 Task: Look for space in Beacon, United States from 8th August, 2023 to 15th August, 2023 for 9 adults in price range Rs.10000 to Rs.14000. Place can be shared room with 5 bedrooms having 9 beds and 5 bathrooms. Property type can be house, flat, guest house. Amenities needed are: wifi, TV, free parkinig on premises, gym, breakfast. Booking option can be shelf check-in. Required host language is English.
Action: Mouse moved to (420, 97)
Screenshot: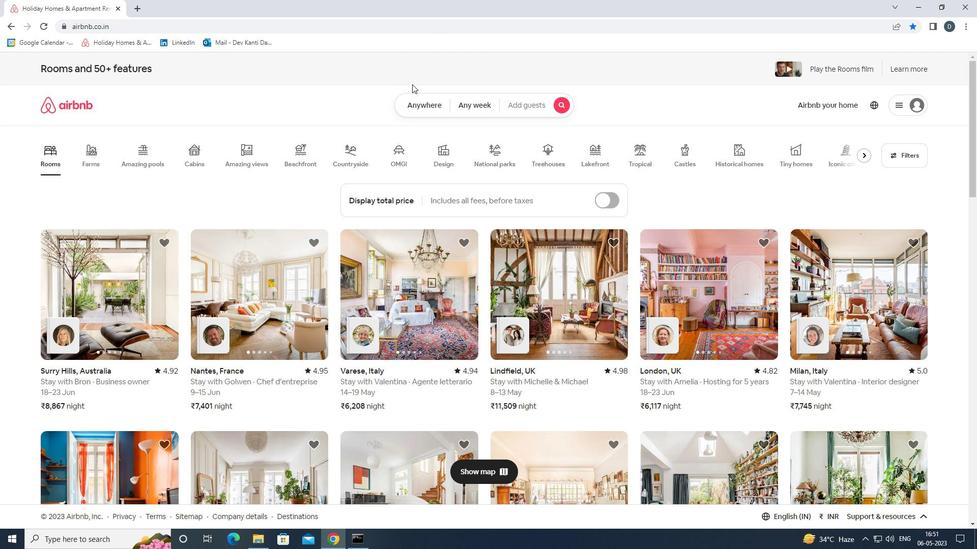 
Action: Mouse pressed left at (420, 97)
Screenshot: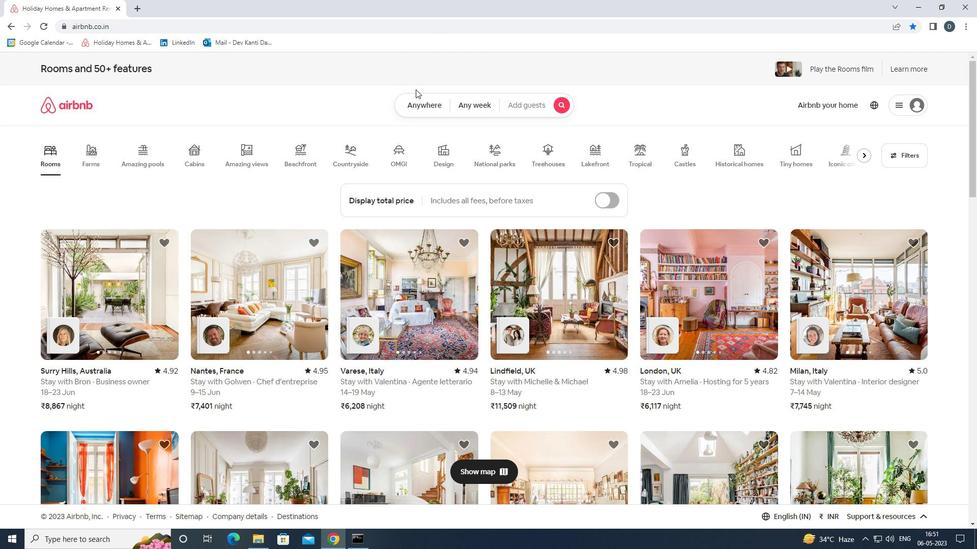 
Action: Mouse moved to (348, 148)
Screenshot: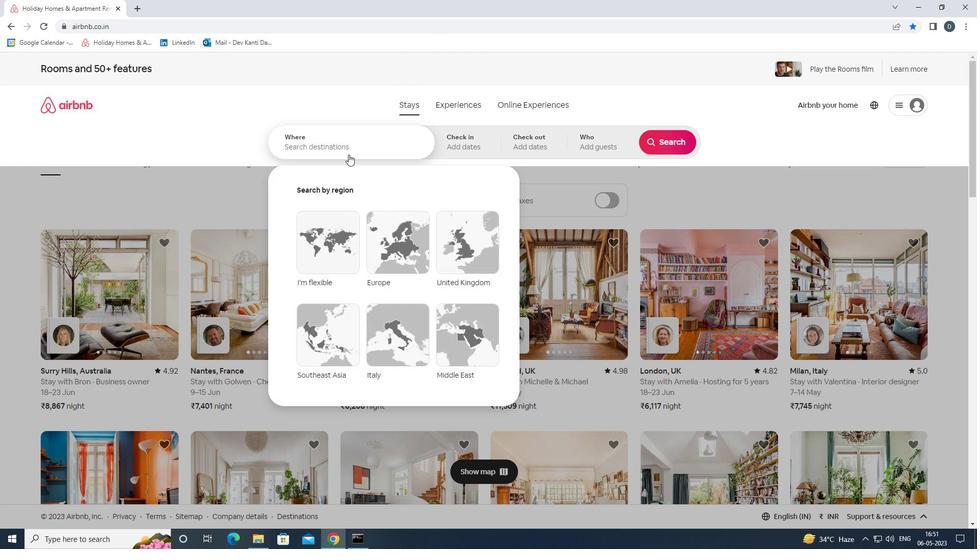 
Action: Mouse pressed left at (348, 148)
Screenshot: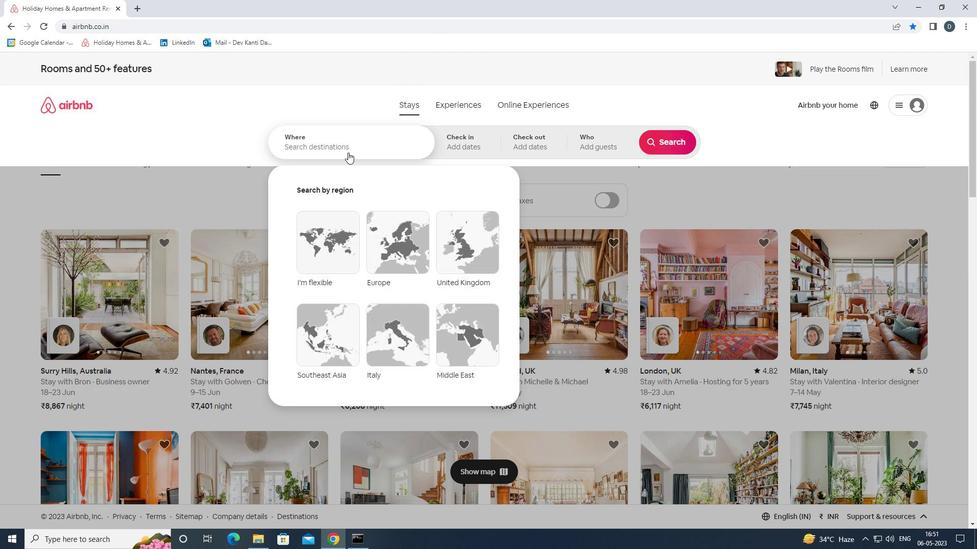 
Action: Mouse moved to (349, 147)
Screenshot: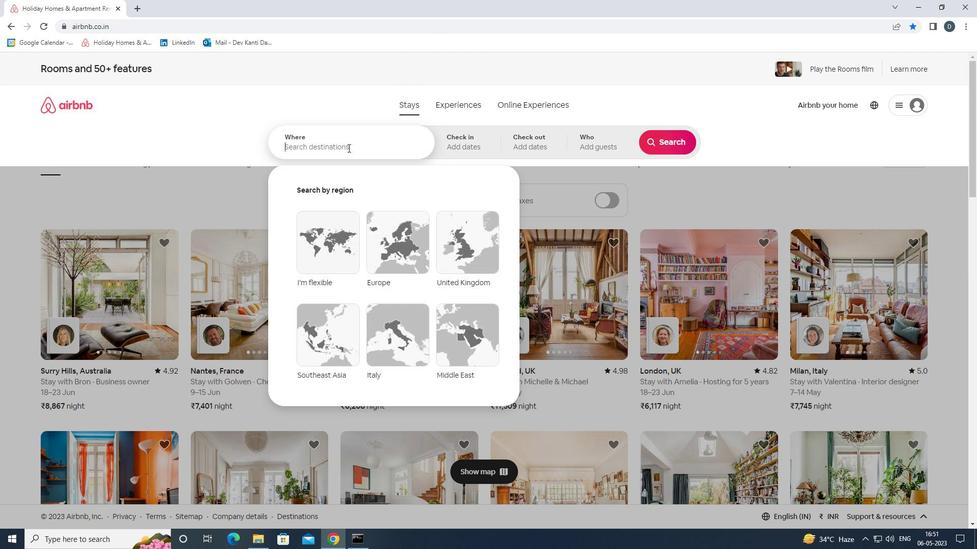 
Action: Key pressed <Key.shift><Key.shift>BEACON,<Key.shift>UNITED<Key.space><Key.shift>STATES<Key.enter>
Screenshot: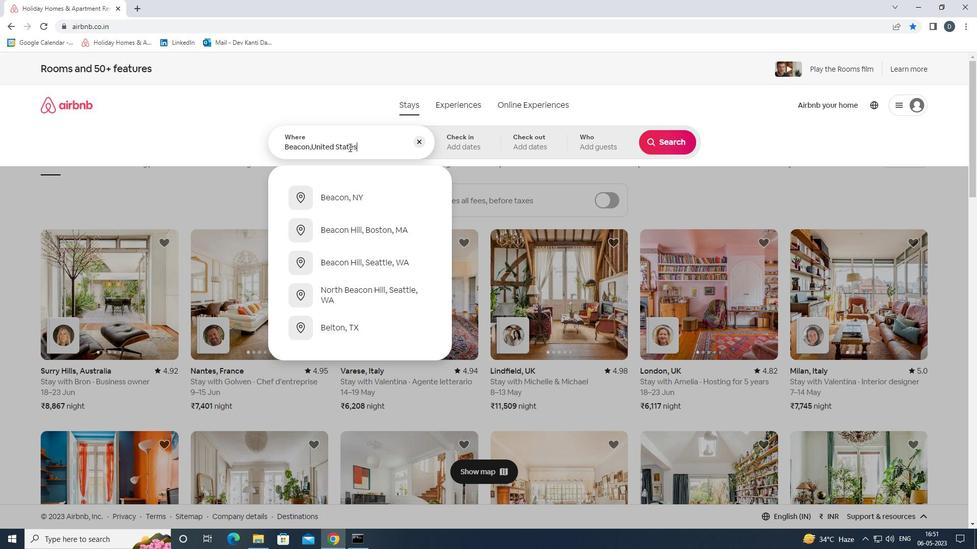 
Action: Mouse moved to (660, 224)
Screenshot: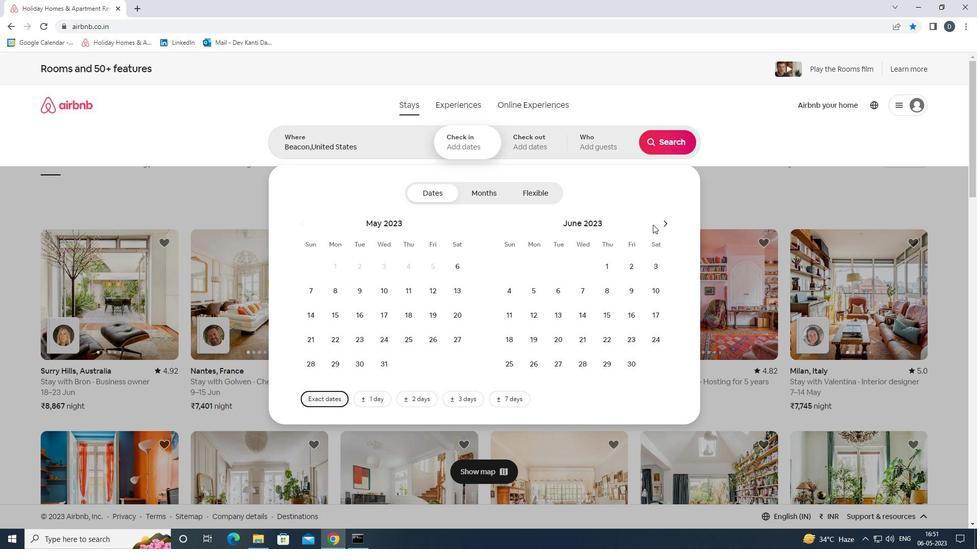 
Action: Mouse pressed left at (660, 224)
Screenshot: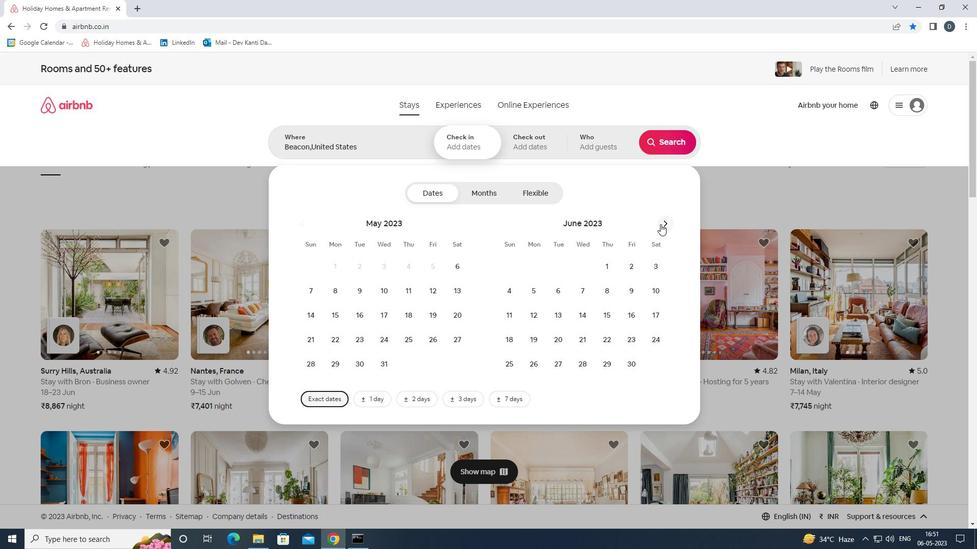 
Action: Mouse pressed left at (660, 224)
Screenshot: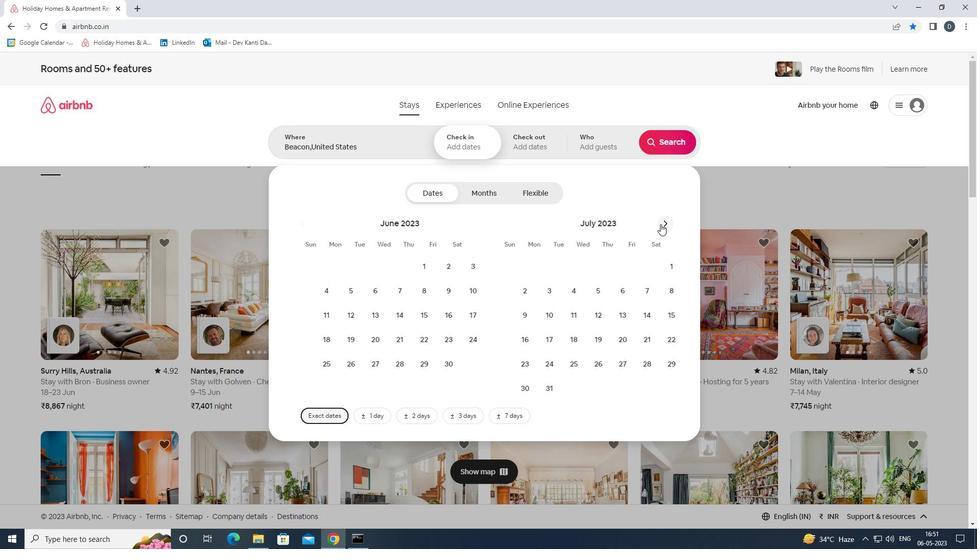 
Action: Mouse pressed left at (660, 224)
Screenshot: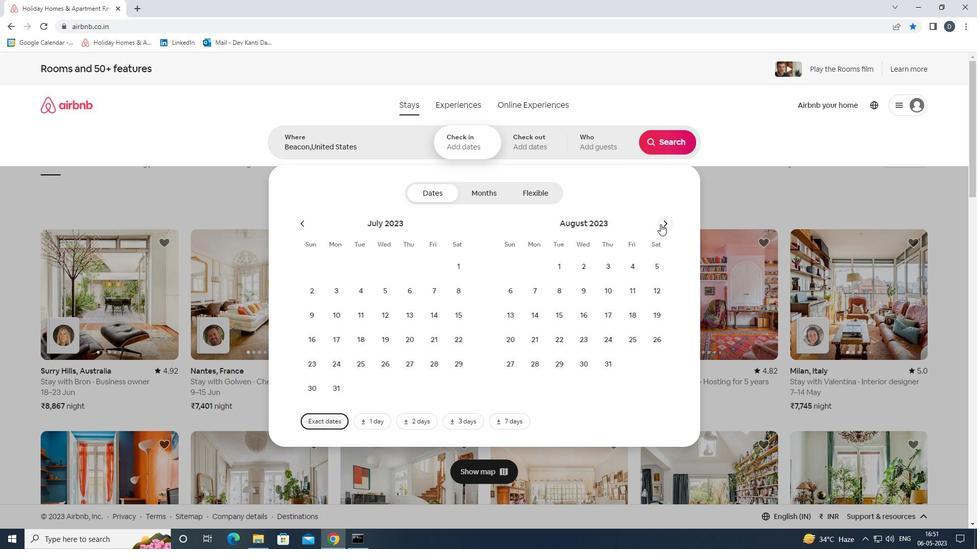 
Action: Mouse moved to (361, 295)
Screenshot: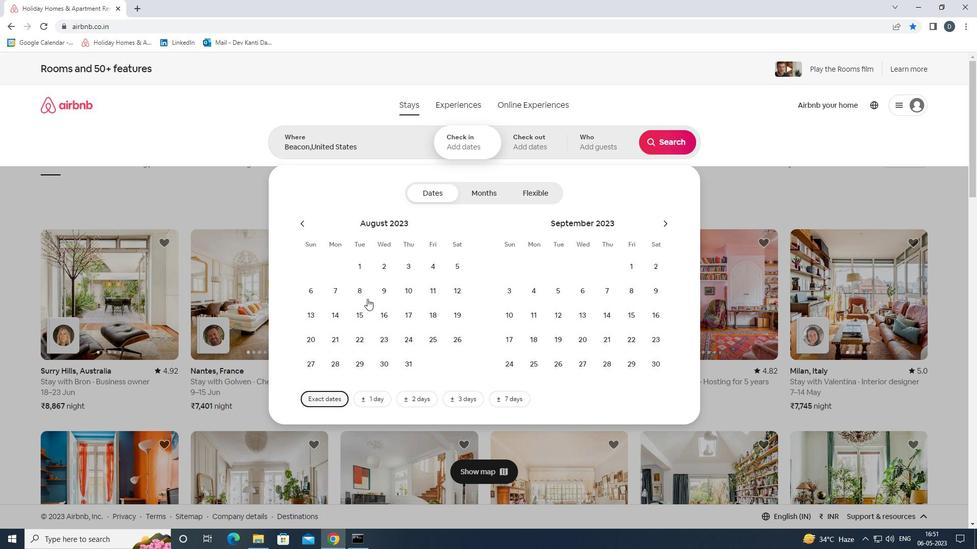 
Action: Mouse pressed left at (361, 295)
Screenshot: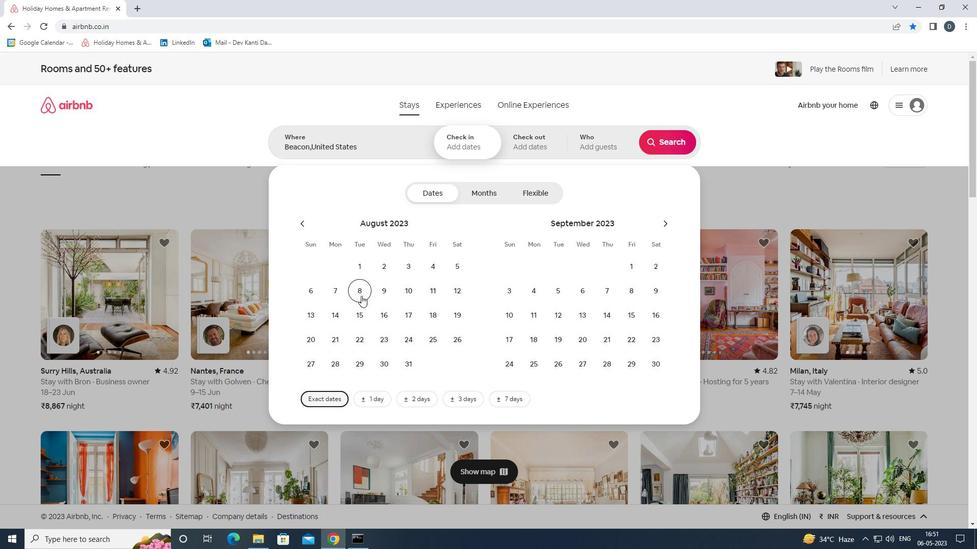 
Action: Mouse moved to (362, 319)
Screenshot: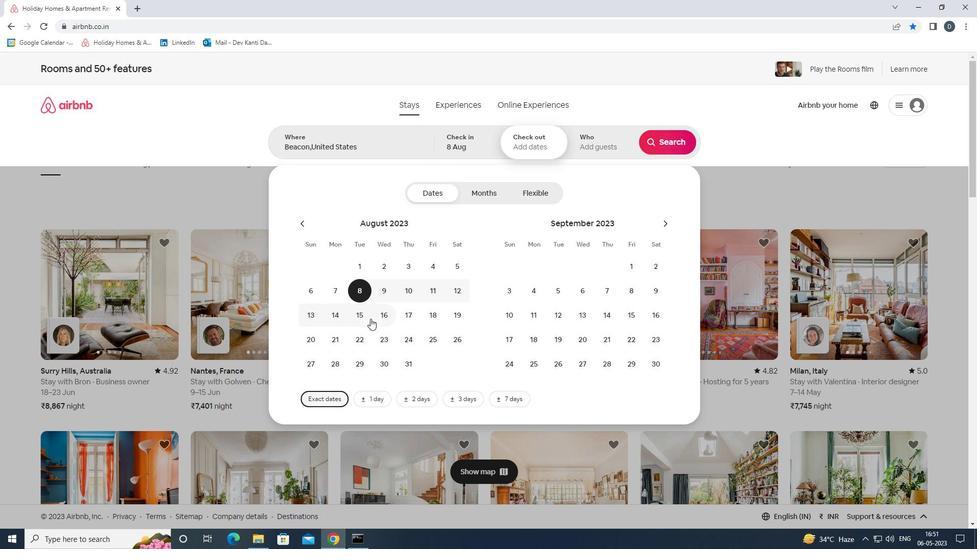 
Action: Mouse pressed left at (362, 319)
Screenshot: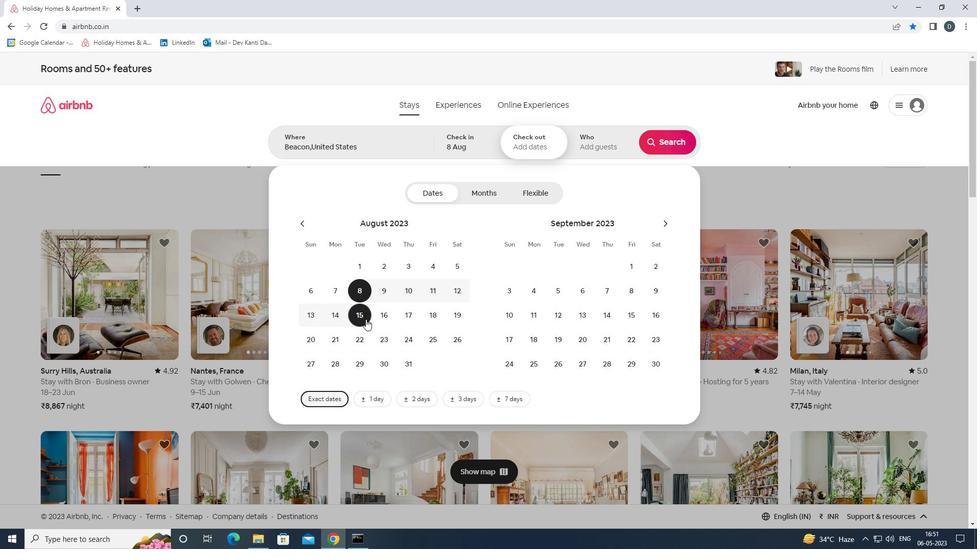 
Action: Mouse moved to (607, 150)
Screenshot: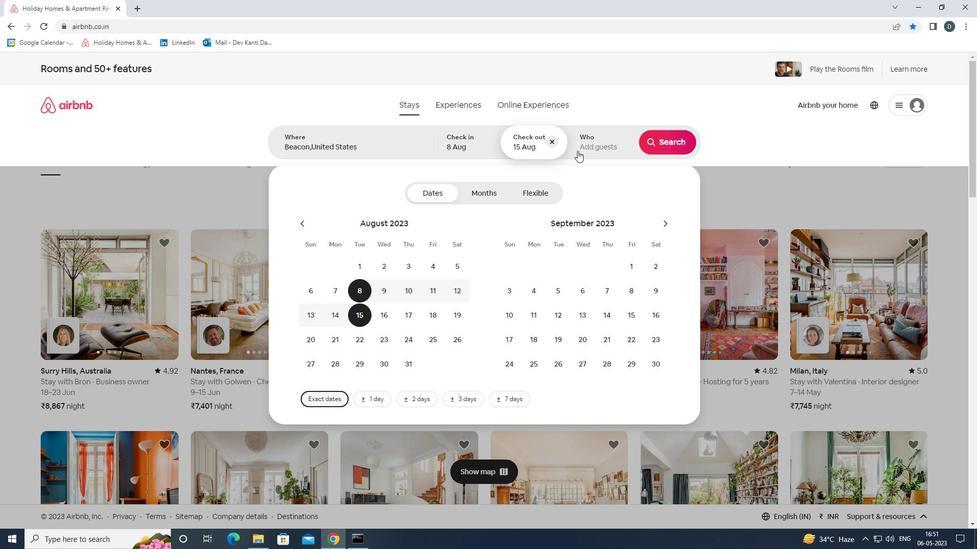
Action: Mouse pressed left at (607, 150)
Screenshot: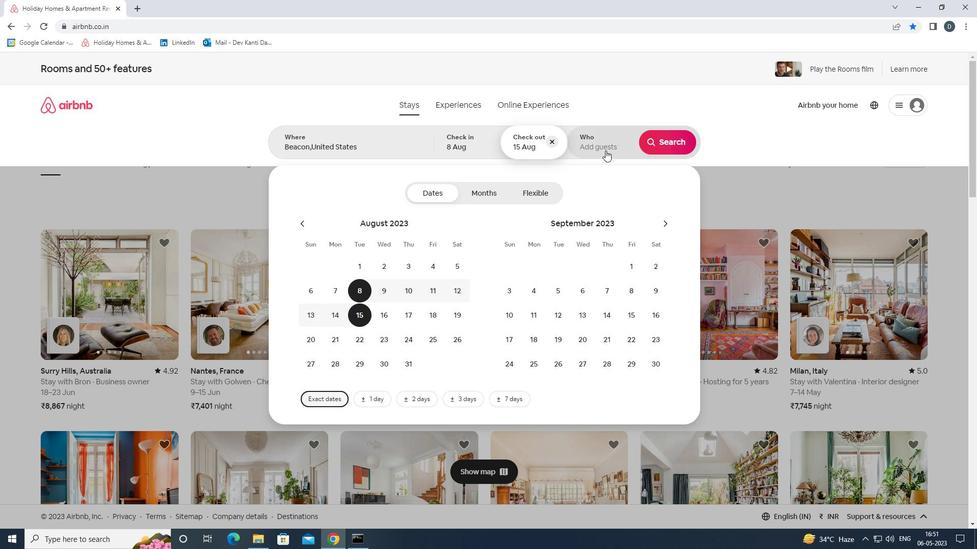 
Action: Mouse moved to (671, 194)
Screenshot: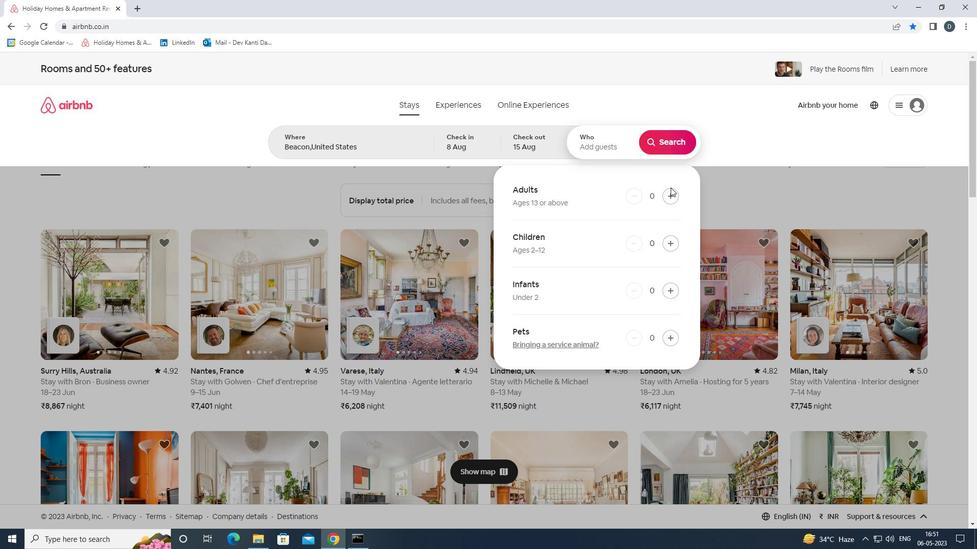 
Action: Mouse pressed left at (671, 194)
Screenshot: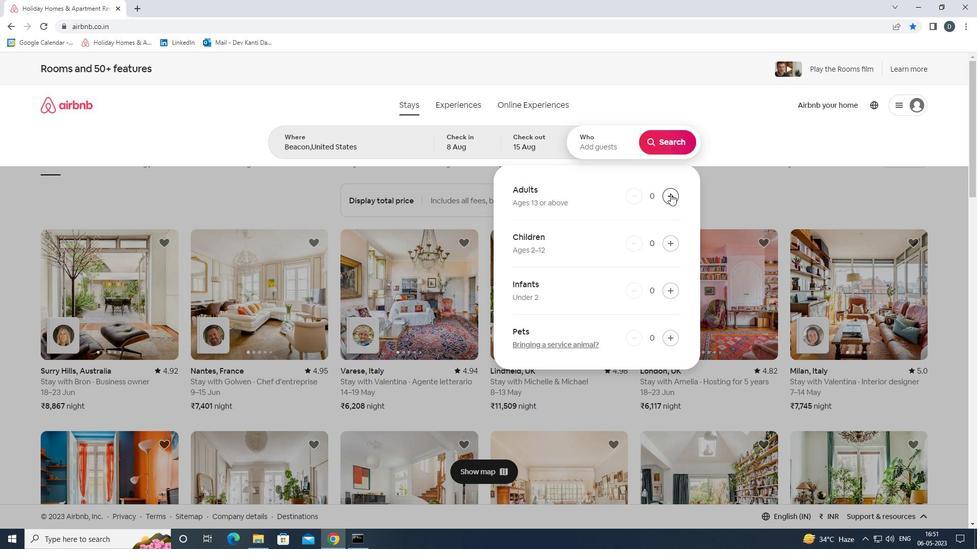 
Action: Mouse pressed left at (671, 194)
Screenshot: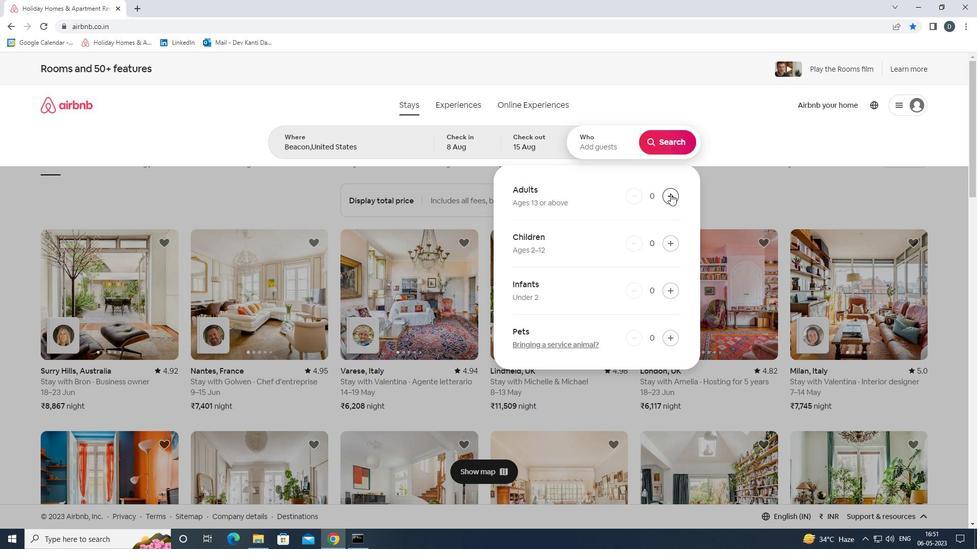 
Action: Mouse pressed left at (671, 194)
Screenshot: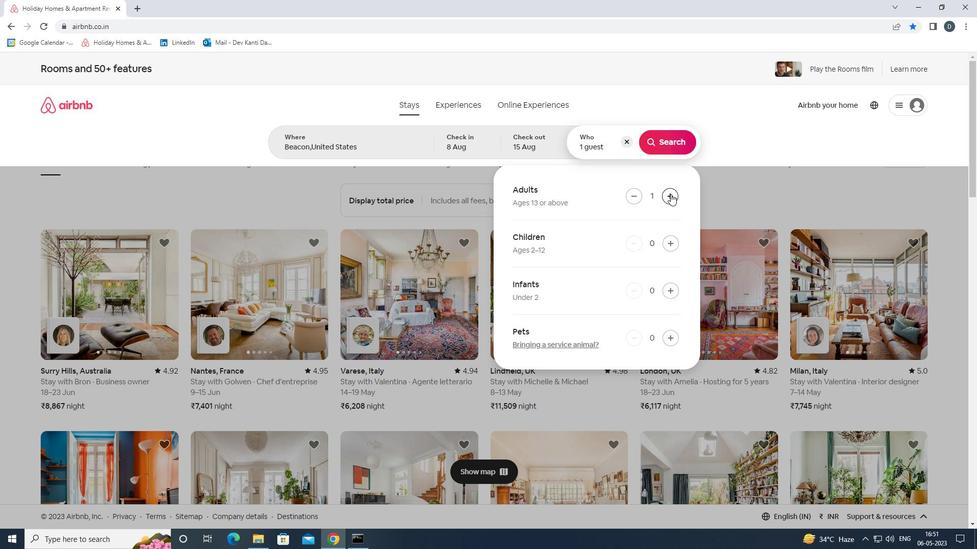 
Action: Mouse pressed left at (671, 194)
Screenshot: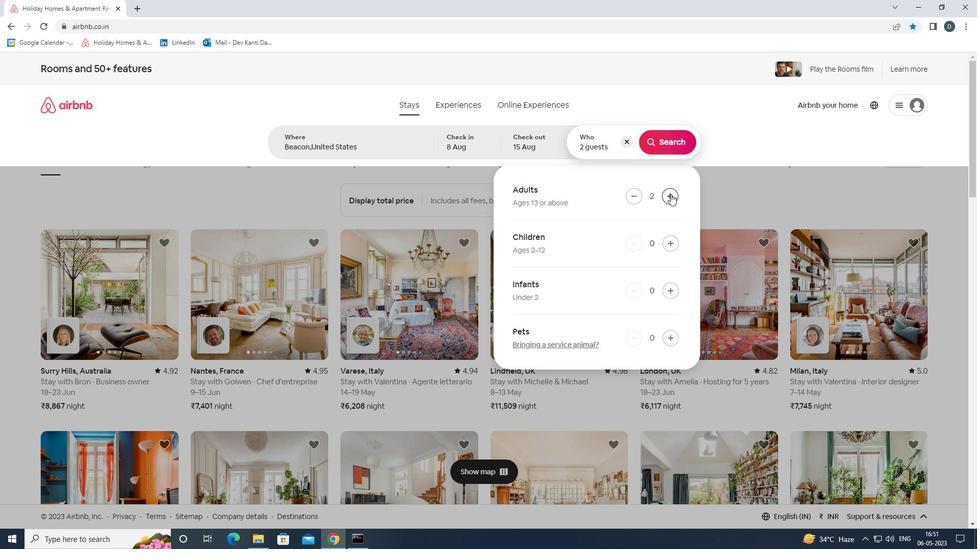 
Action: Mouse pressed left at (671, 194)
Screenshot: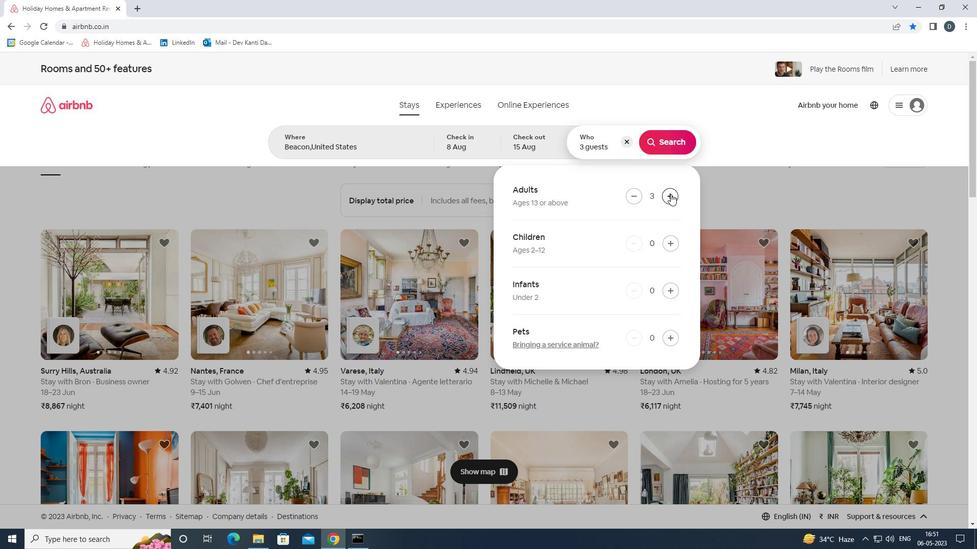 
Action: Mouse pressed left at (671, 194)
Screenshot: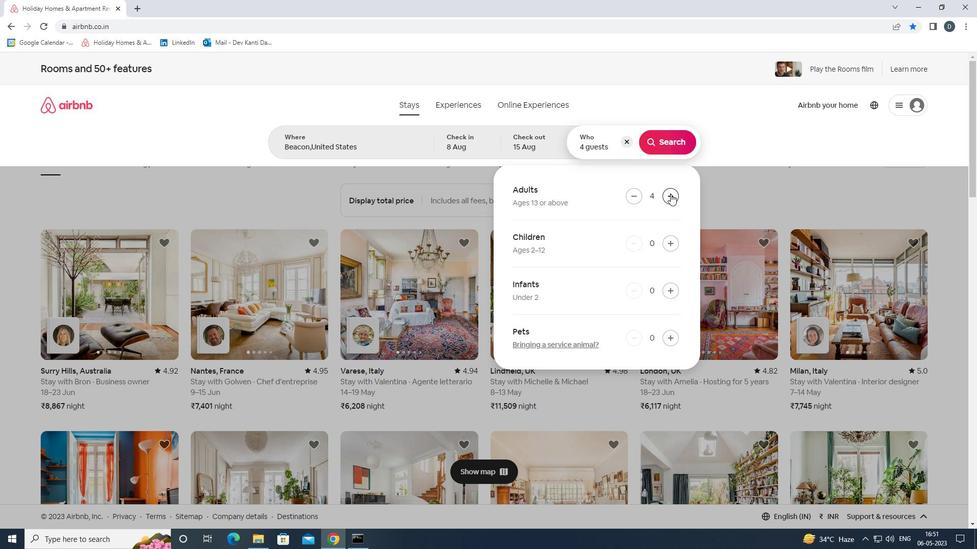 
Action: Mouse pressed left at (671, 194)
Screenshot: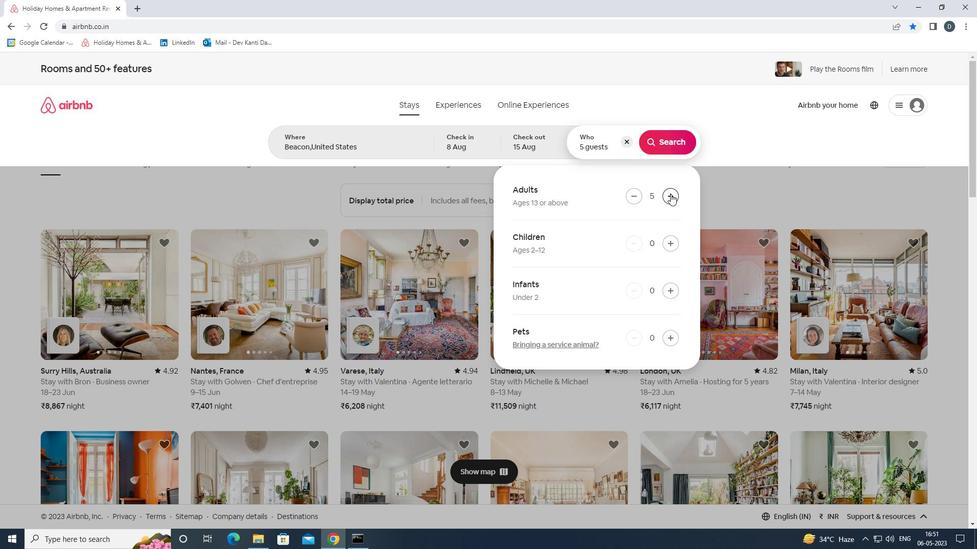 
Action: Mouse pressed left at (671, 194)
Screenshot: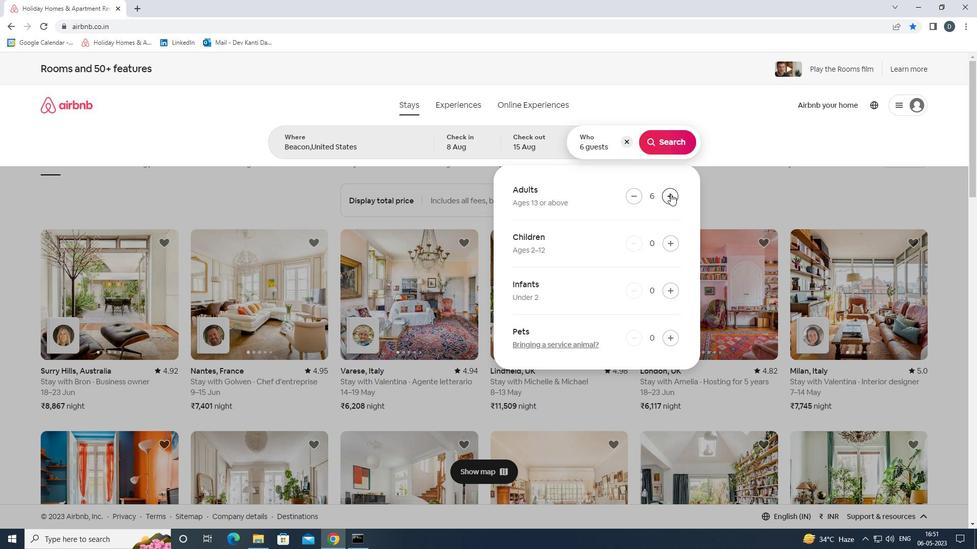 
Action: Mouse pressed left at (671, 194)
Screenshot: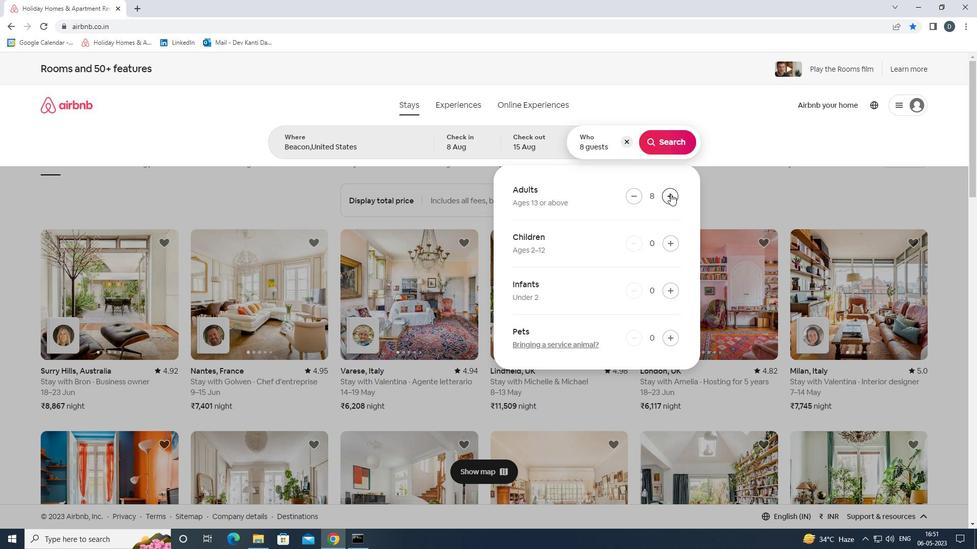 
Action: Mouse moved to (667, 139)
Screenshot: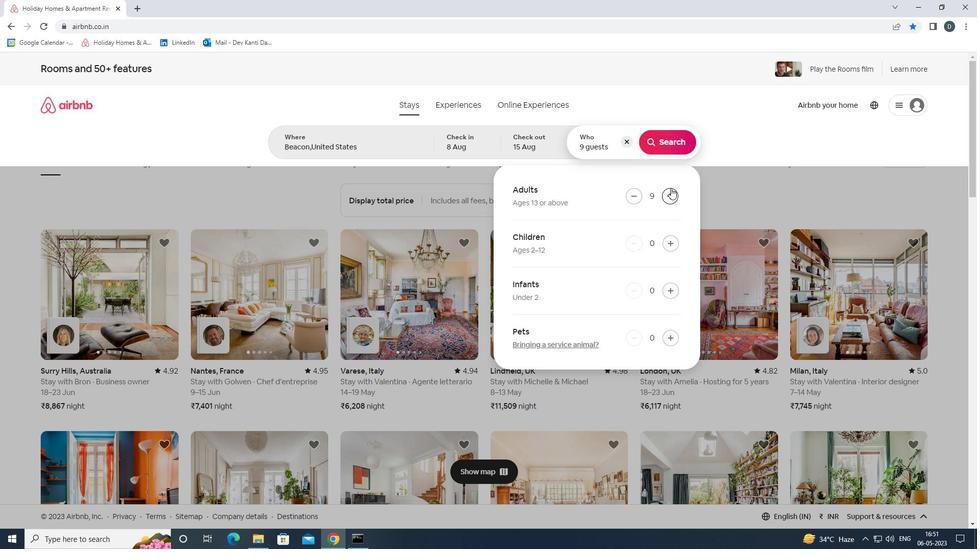 
Action: Mouse pressed left at (667, 139)
Screenshot: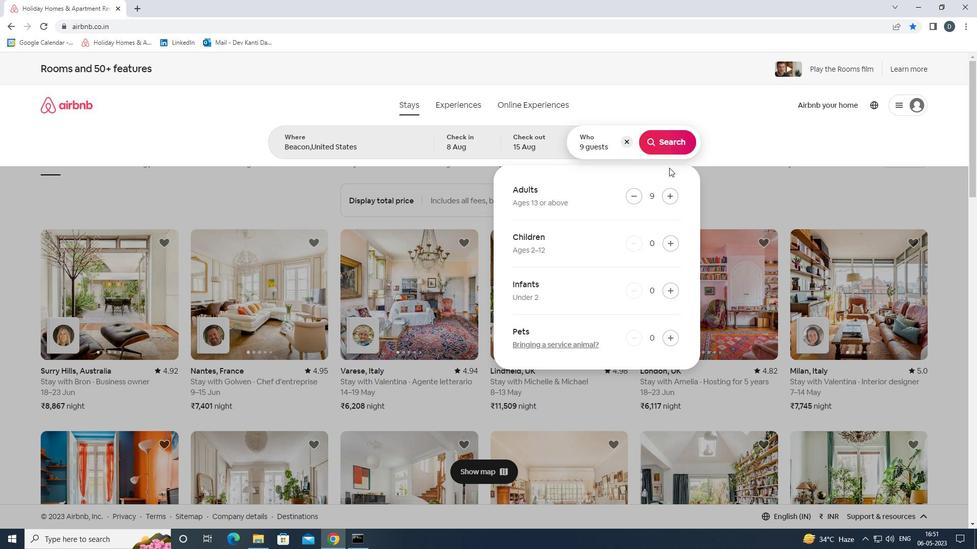 
Action: Mouse moved to (928, 107)
Screenshot: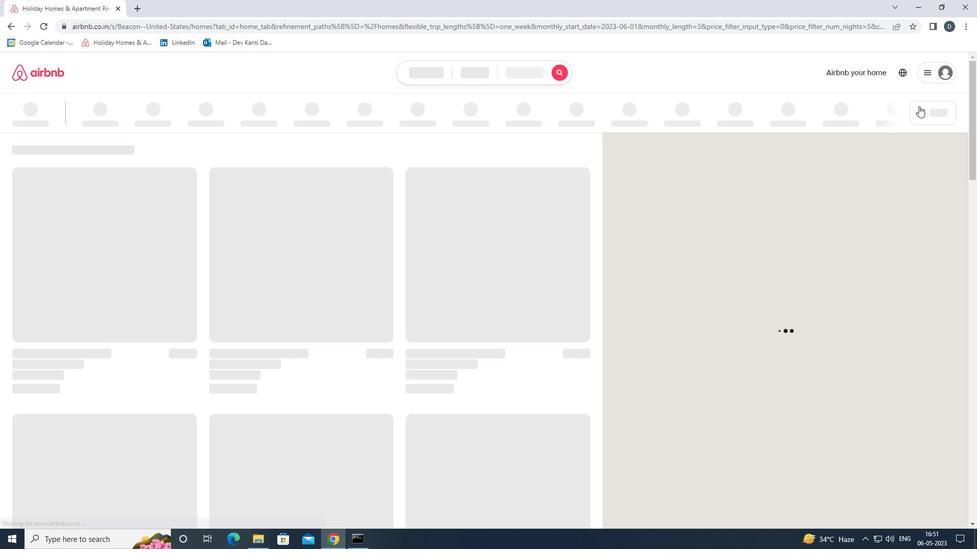 
Action: Mouse pressed left at (928, 107)
Screenshot: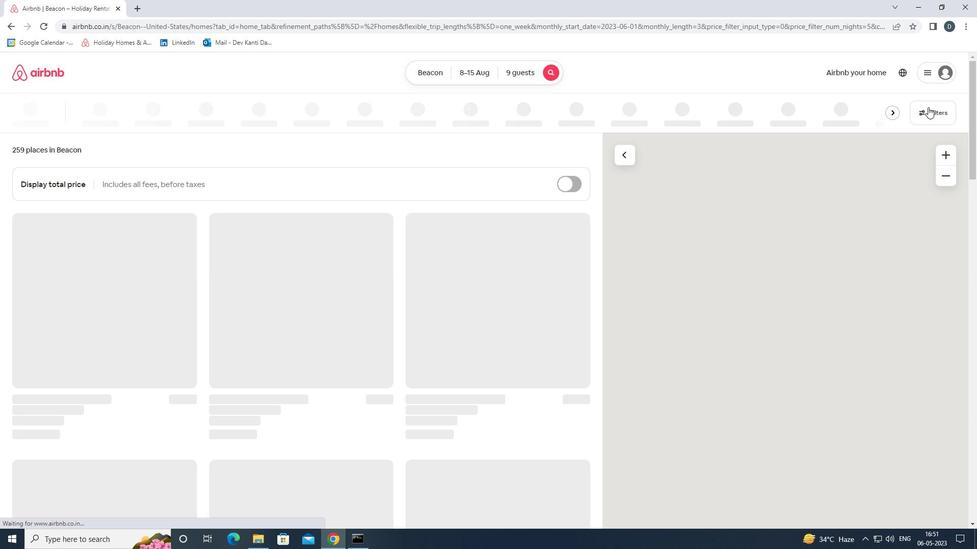 
Action: Mouse moved to (373, 364)
Screenshot: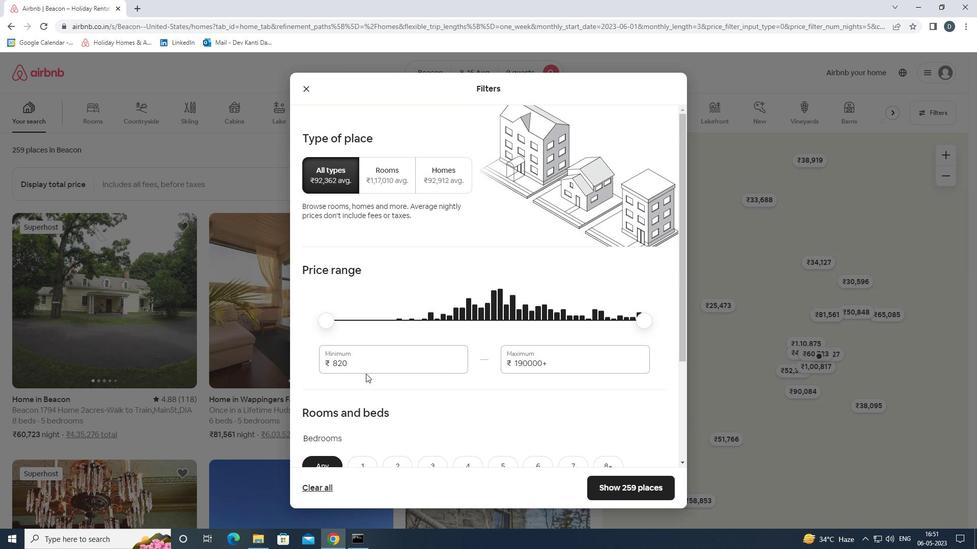 
Action: Mouse pressed left at (373, 364)
Screenshot: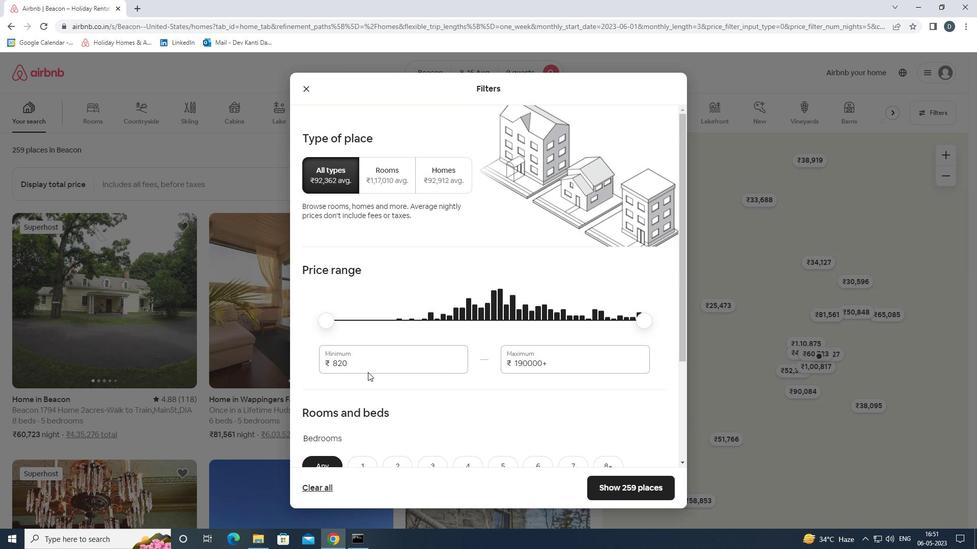 
Action: Mouse moved to (373, 364)
Screenshot: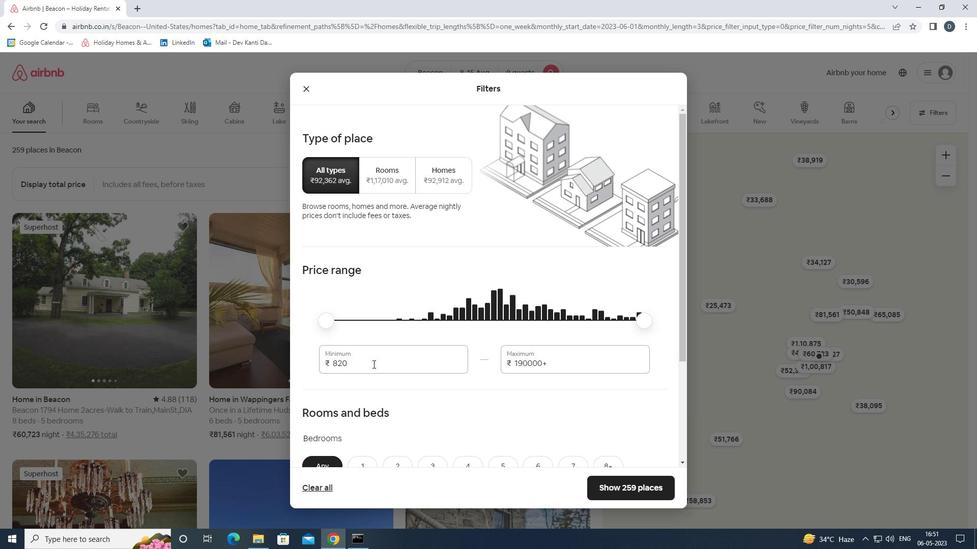 
Action: Mouse pressed left at (373, 364)
Screenshot: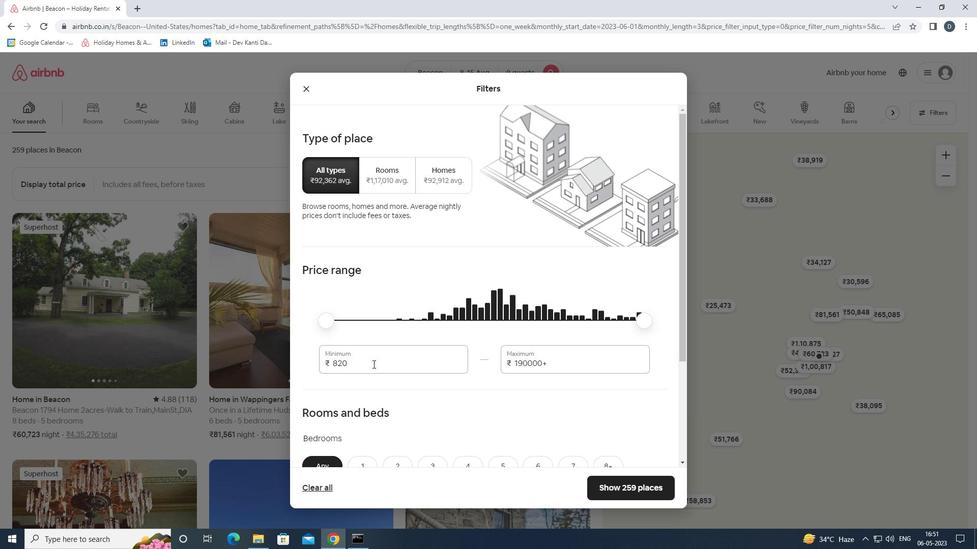 
Action: Key pressed <Key.shift><Key.shift><Key.shift><Key.shift><Key.shift>10000<Key.tab>14000
Screenshot: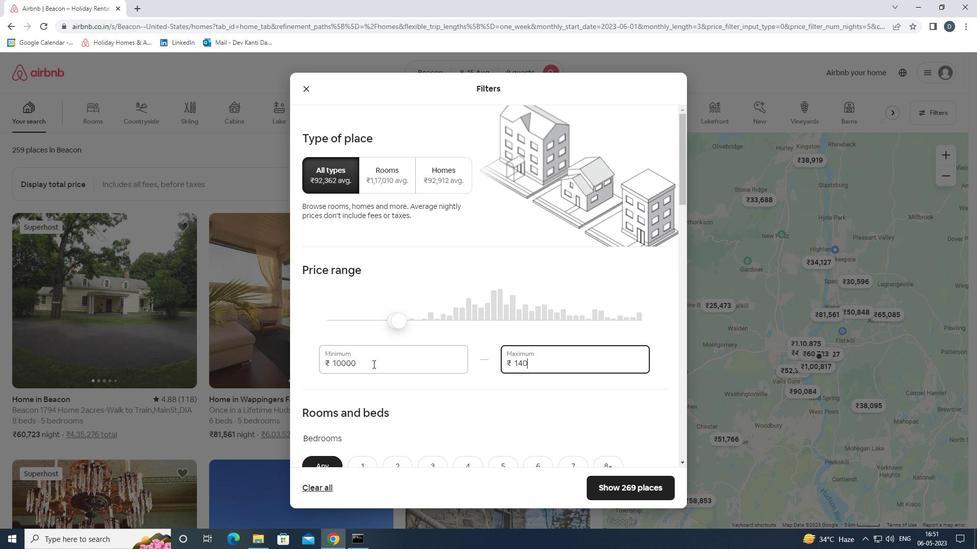 
Action: Mouse moved to (385, 358)
Screenshot: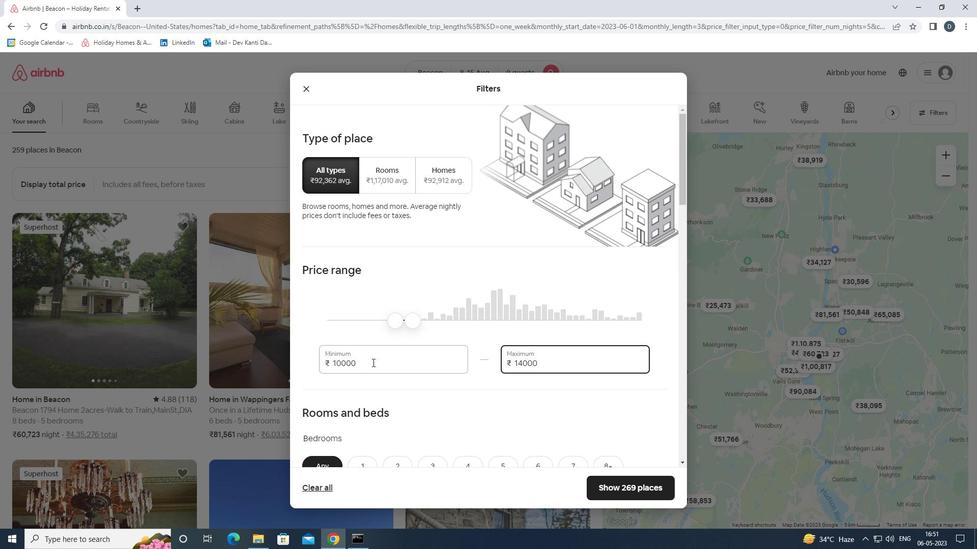 
Action: Mouse scrolled (385, 357) with delta (0, 0)
Screenshot: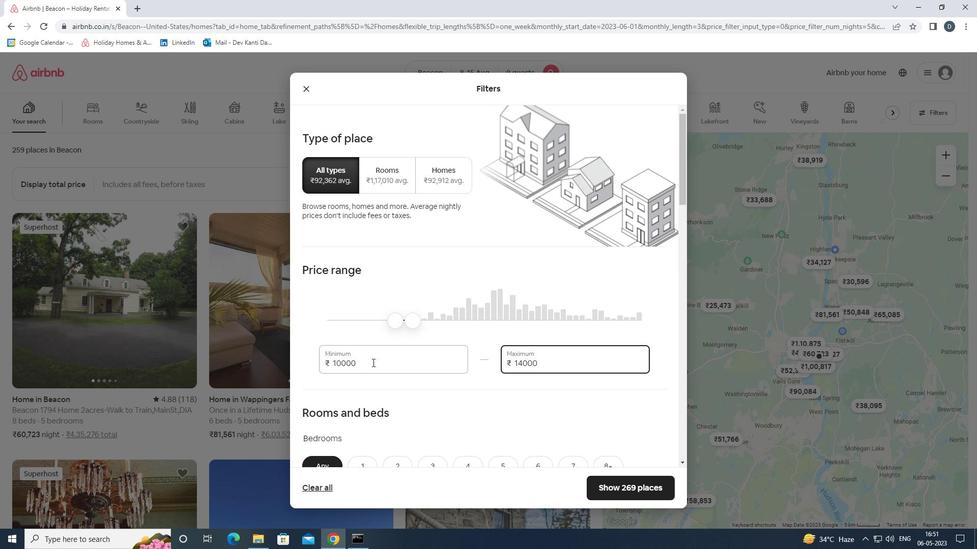 
Action: Mouse moved to (394, 355)
Screenshot: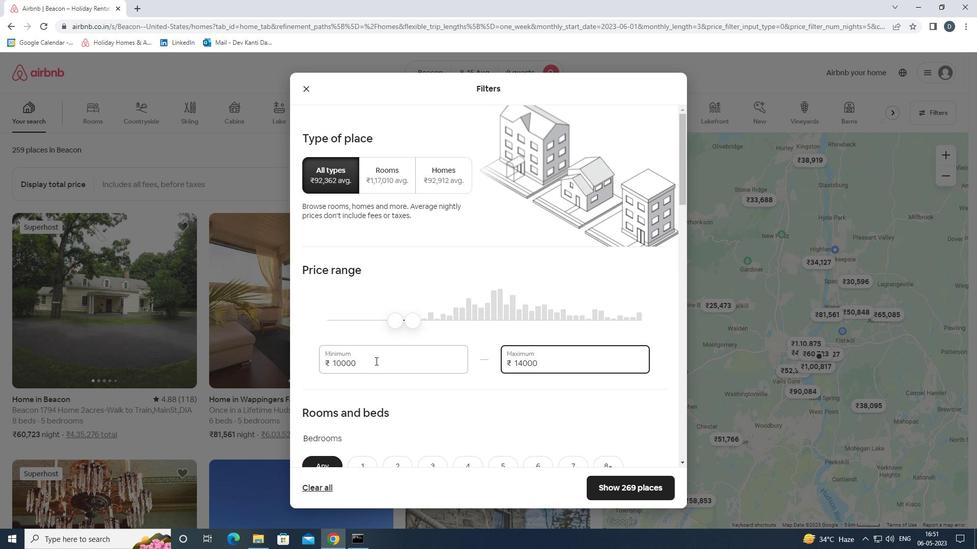 
Action: Mouse scrolled (394, 355) with delta (0, 0)
Screenshot: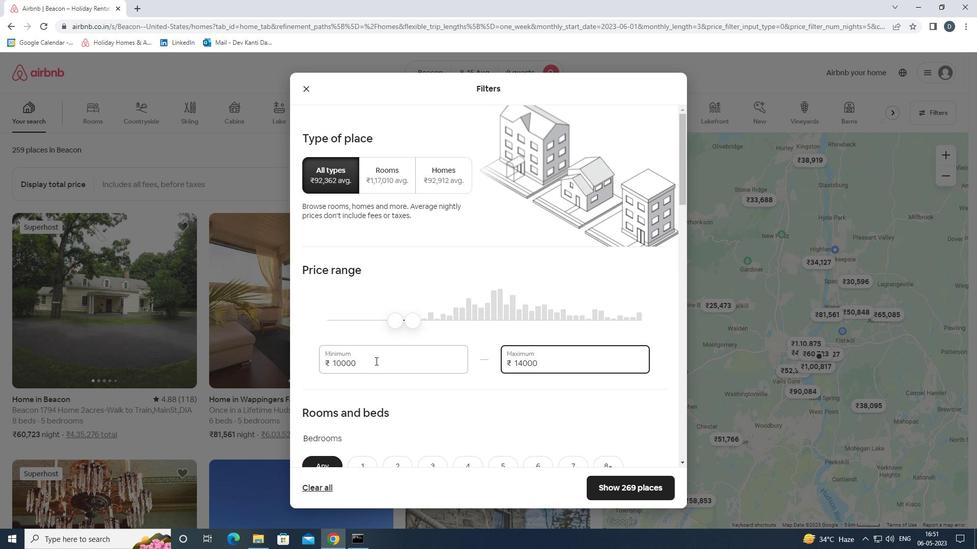 
Action: Mouse moved to (410, 348)
Screenshot: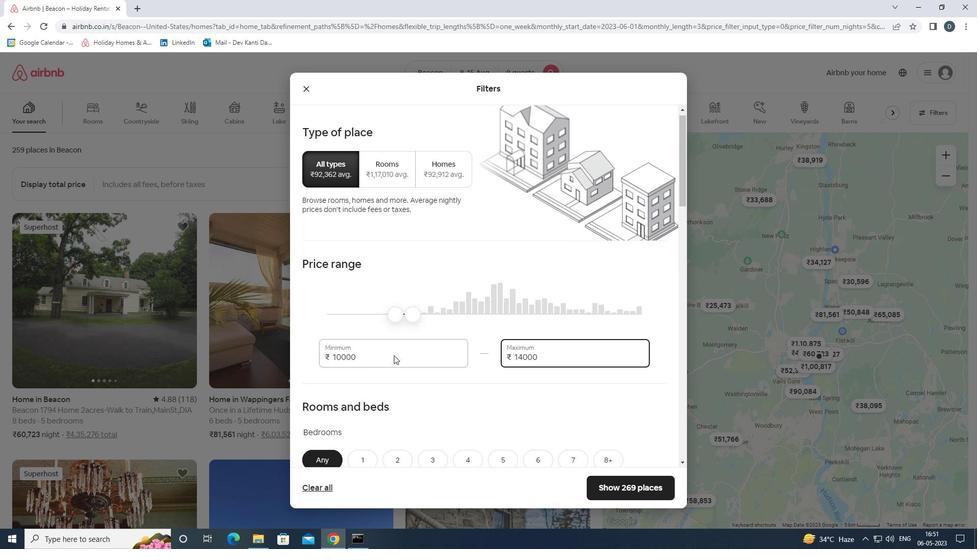 
Action: Mouse scrolled (407, 350) with delta (0, 0)
Screenshot: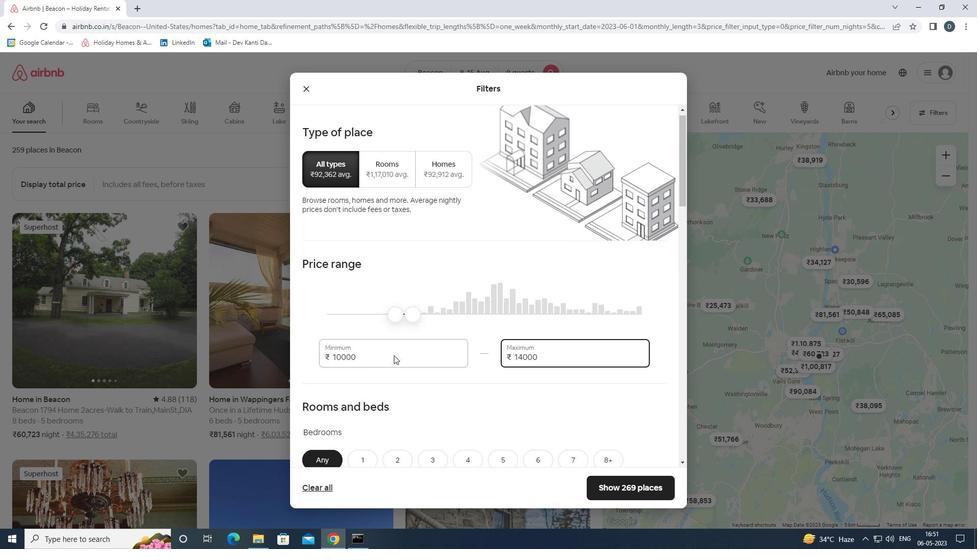 
Action: Mouse moved to (421, 337)
Screenshot: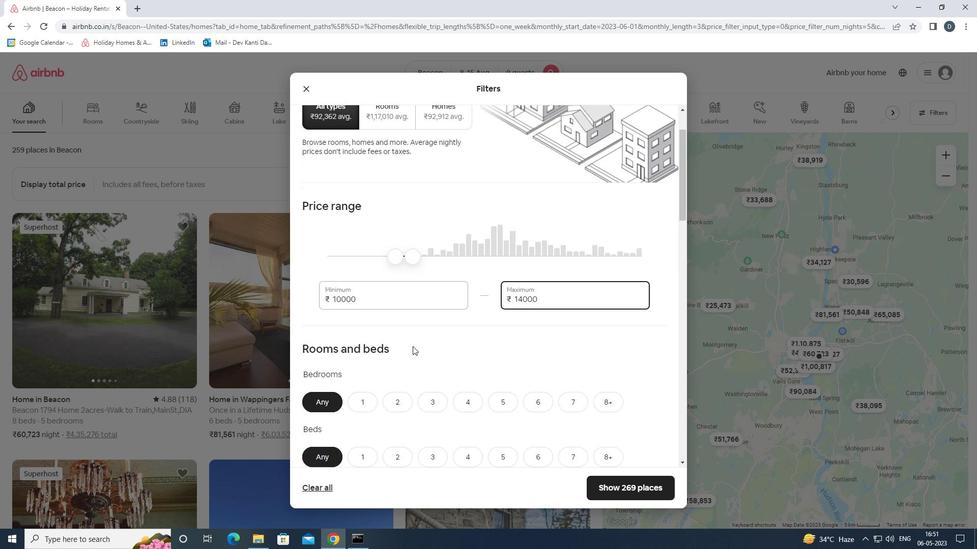
Action: Mouse scrolled (421, 336) with delta (0, 0)
Screenshot: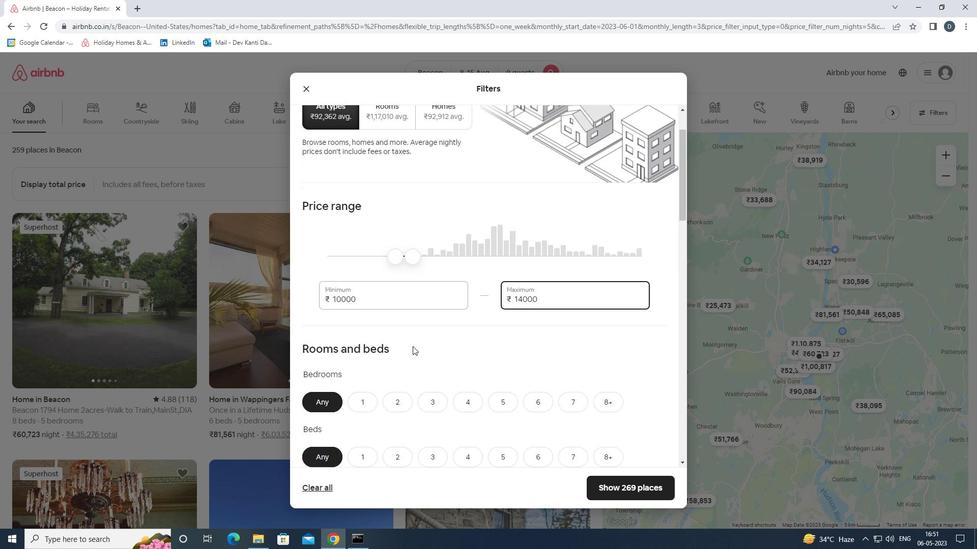 
Action: Mouse moved to (502, 263)
Screenshot: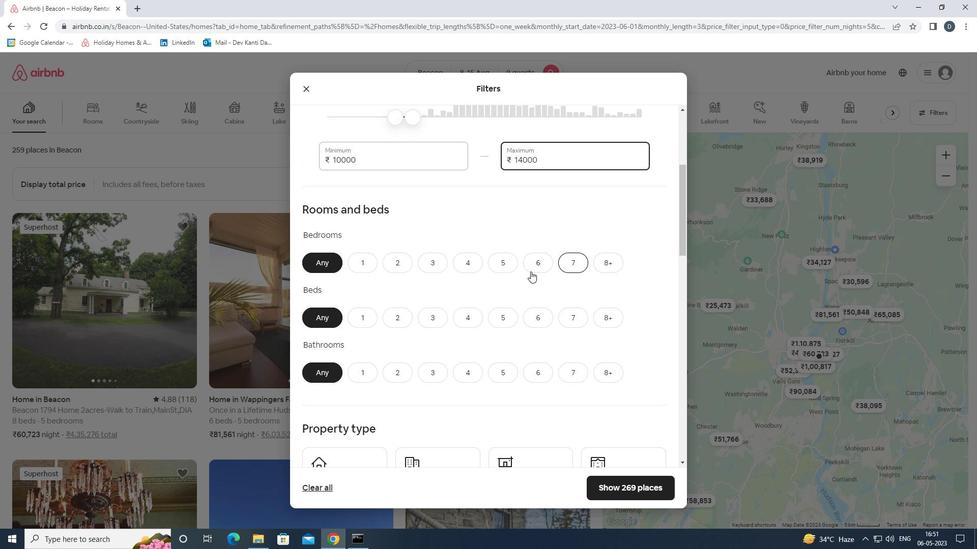 
Action: Mouse pressed left at (502, 263)
Screenshot: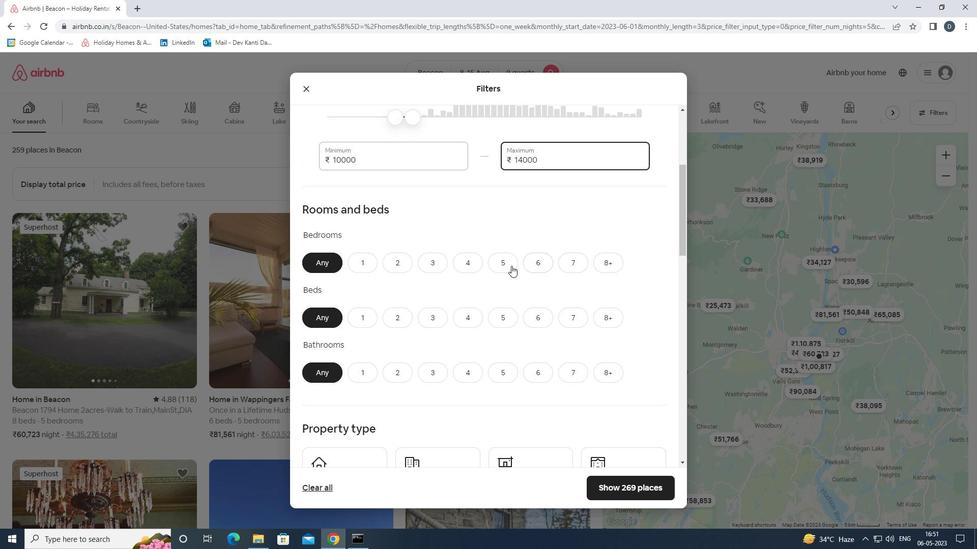 
Action: Mouse moved to (605, 262)
Screenshot: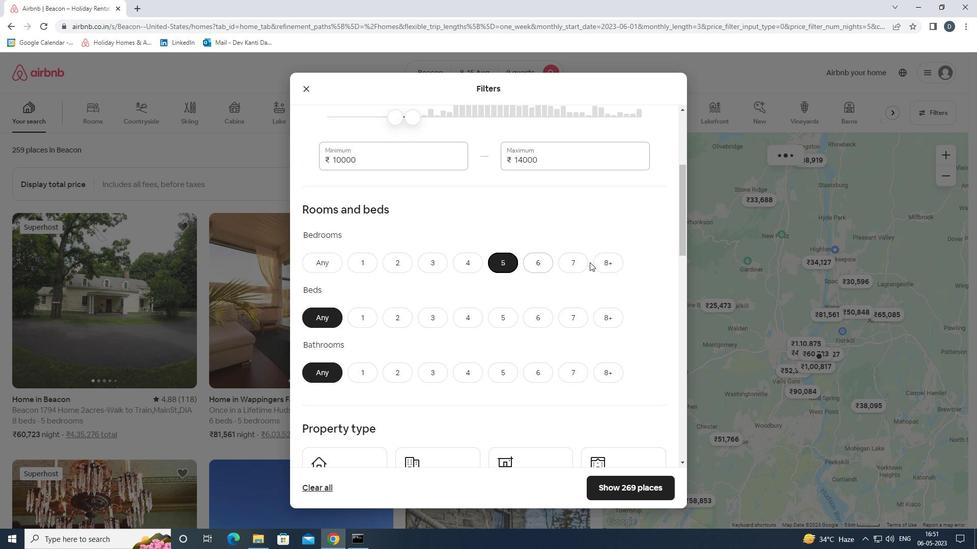 
Action: Mouse pressed left at (605, 262)
Screenshot: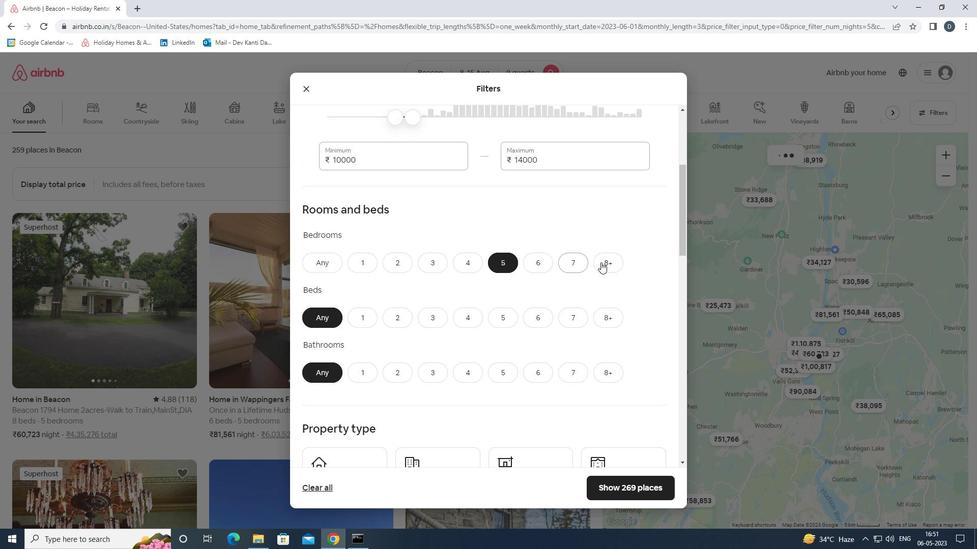 
Action: Mouse moved to (497, 259)
Screenshot: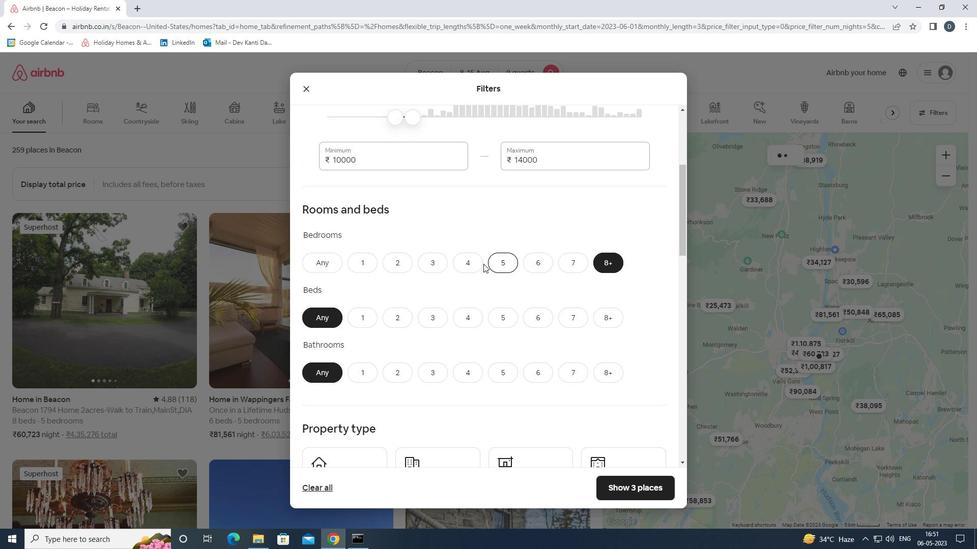 
Action: Mouse pressed left at (497, 259)
Screenshot: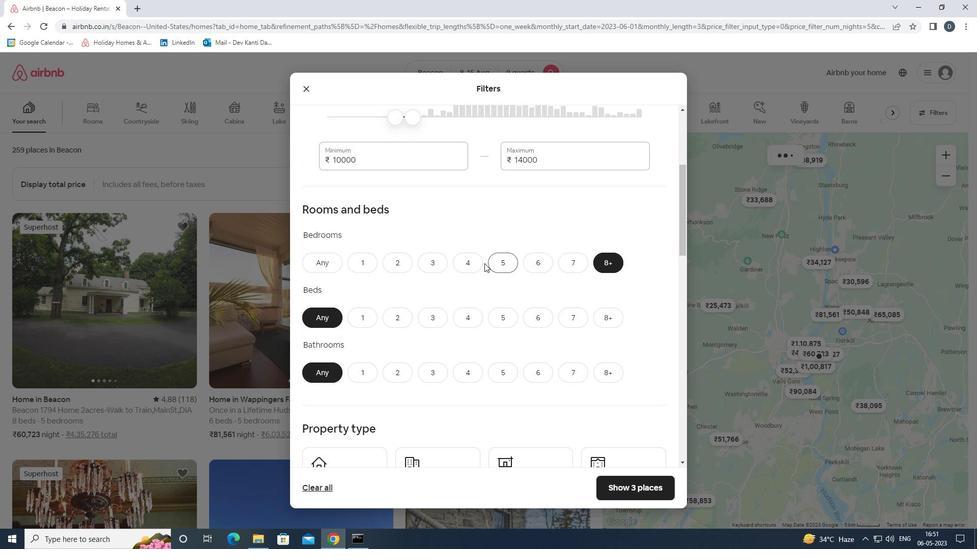 
Action: Mouse moved to (608, 314)
Screenshot: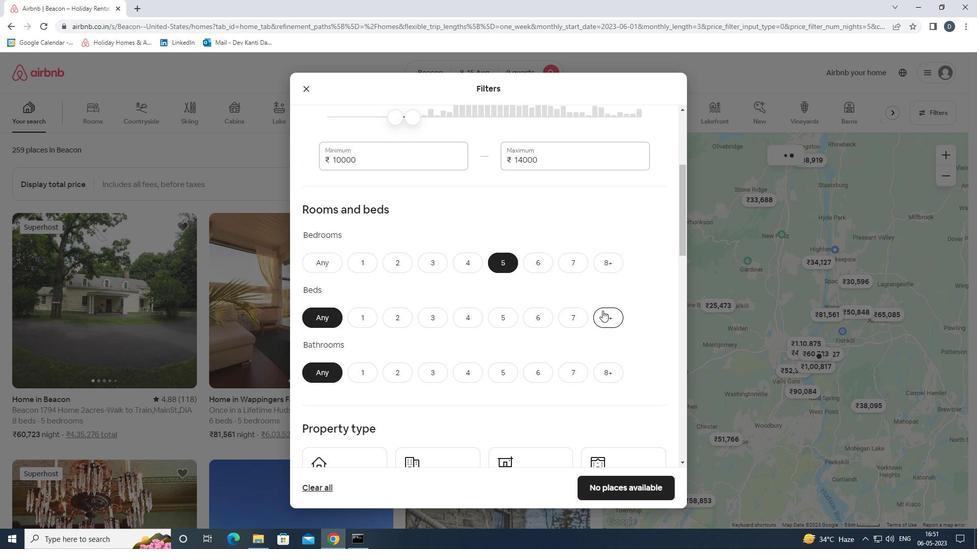 
Action: Mouse pressed left at (608, 314)
Screenshot: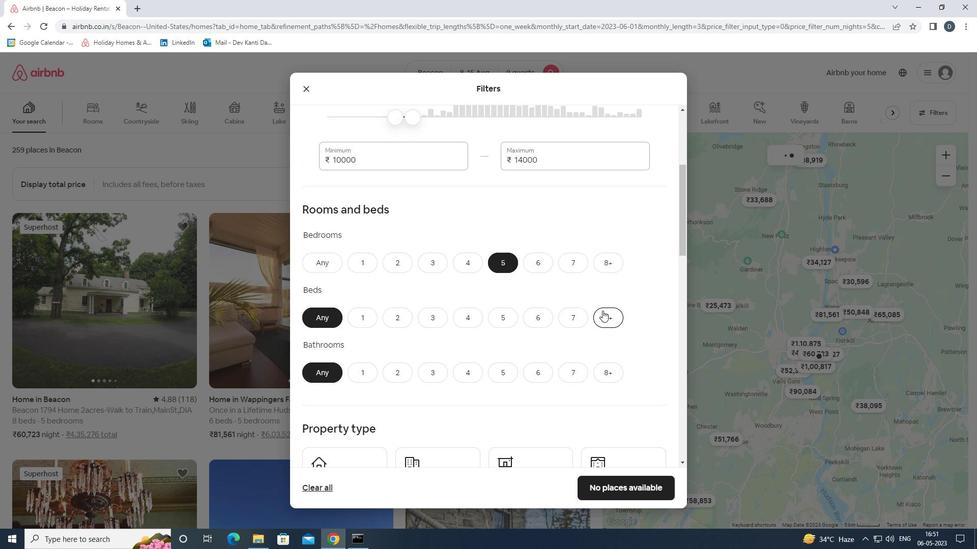 
Action: Mouse moved to (498, 371)
Screenshot: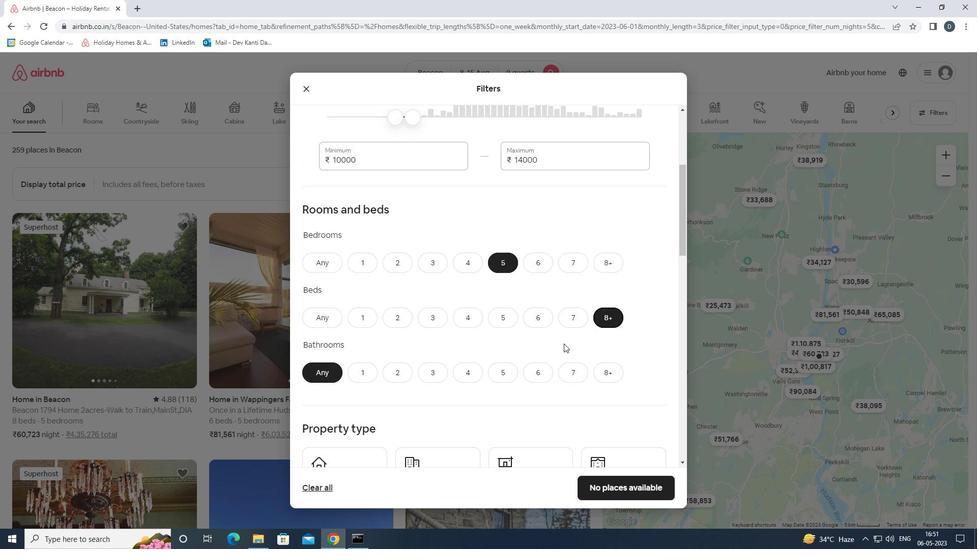 
Action: Mouse pressed left at (498, 371)
Screenshot: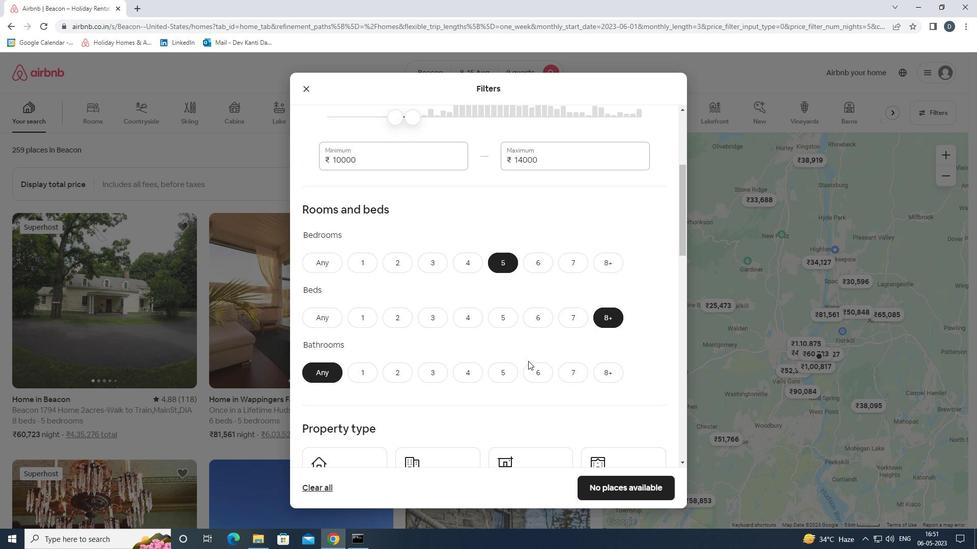 
Action: Mouse moved to (524, 358)
Screenshot: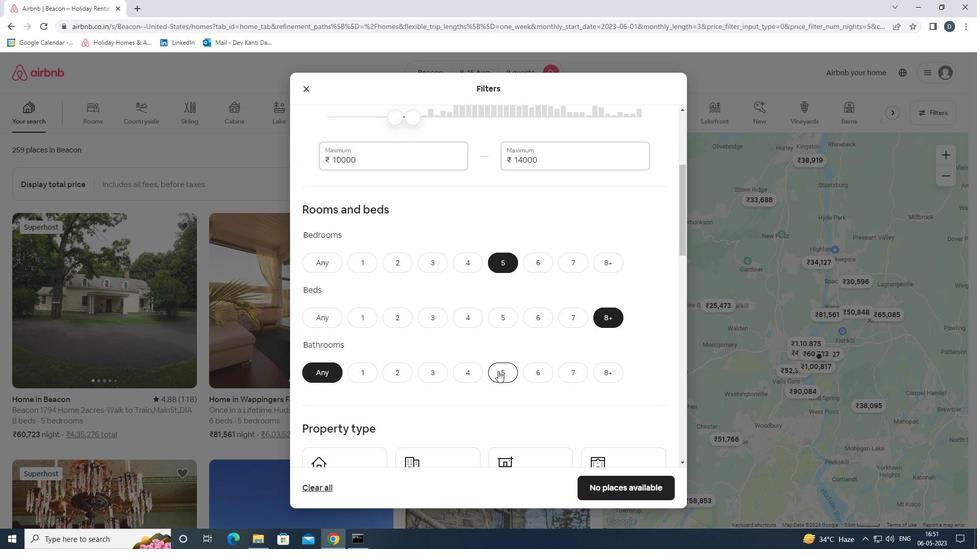 
Action: Mouse scrolled (524, 357) with delta (0, 0)
Screenshot: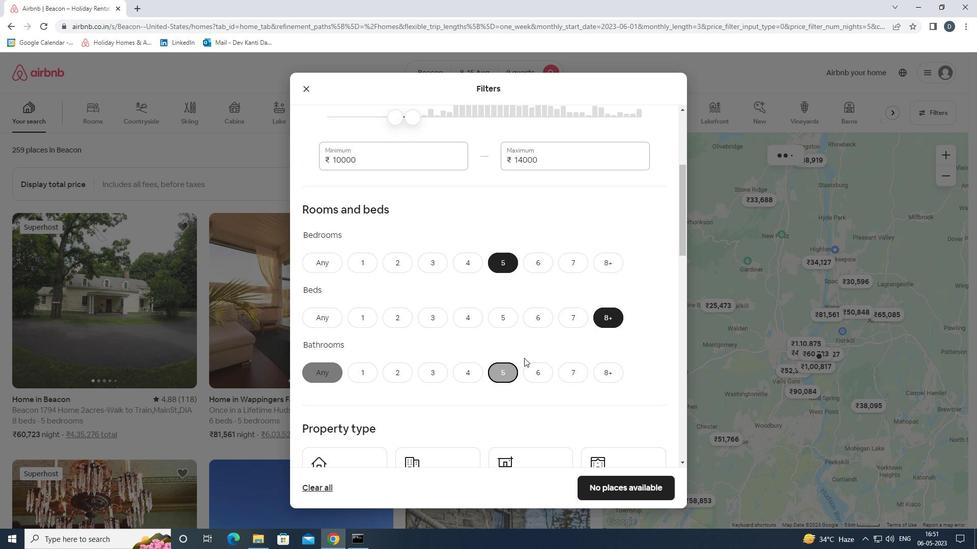 
Action: Mouse scrolled (524, 357) with delta (0, 0)
Screenshot: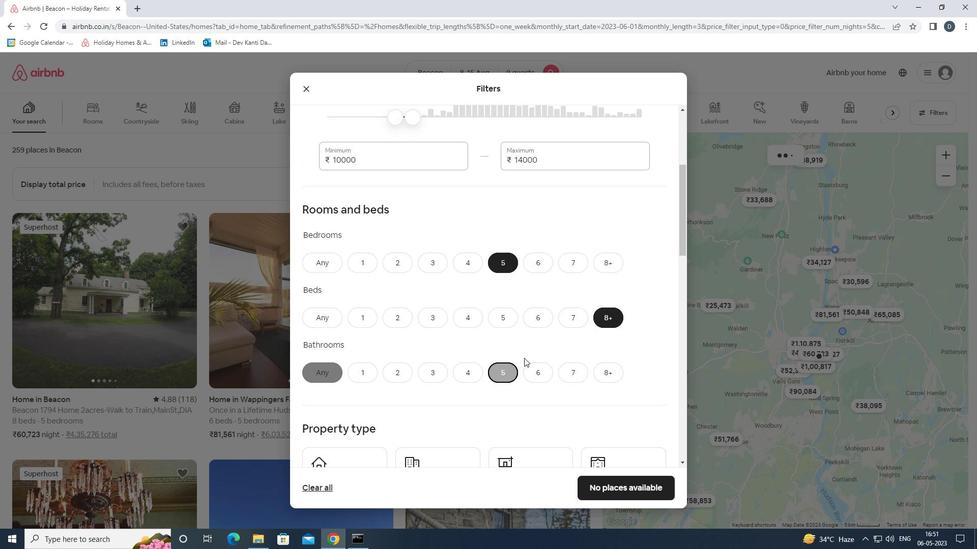 
Action: Mouse scrolled (524, 357) with delta (0, 0)
Screenshot: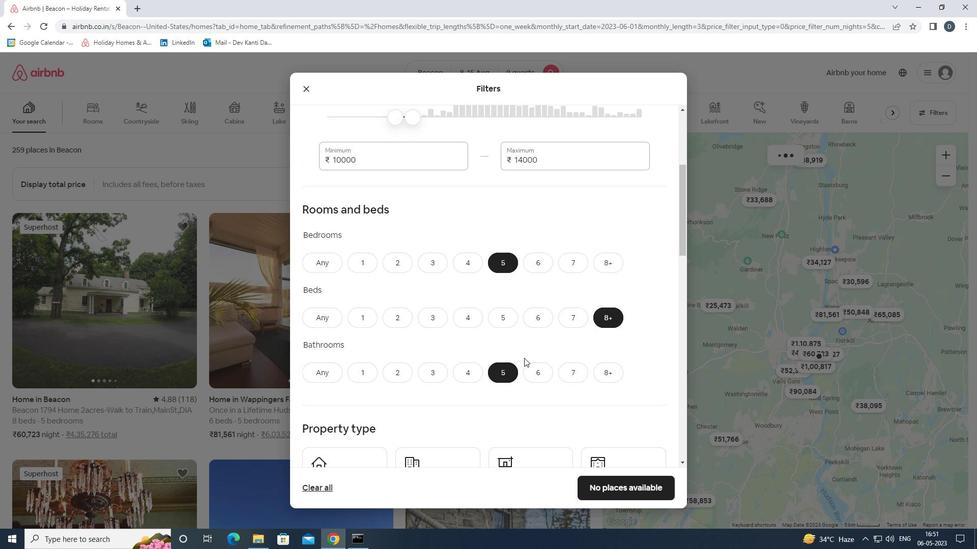 
Action: Mouse moved to (350, 334)
Screenshot: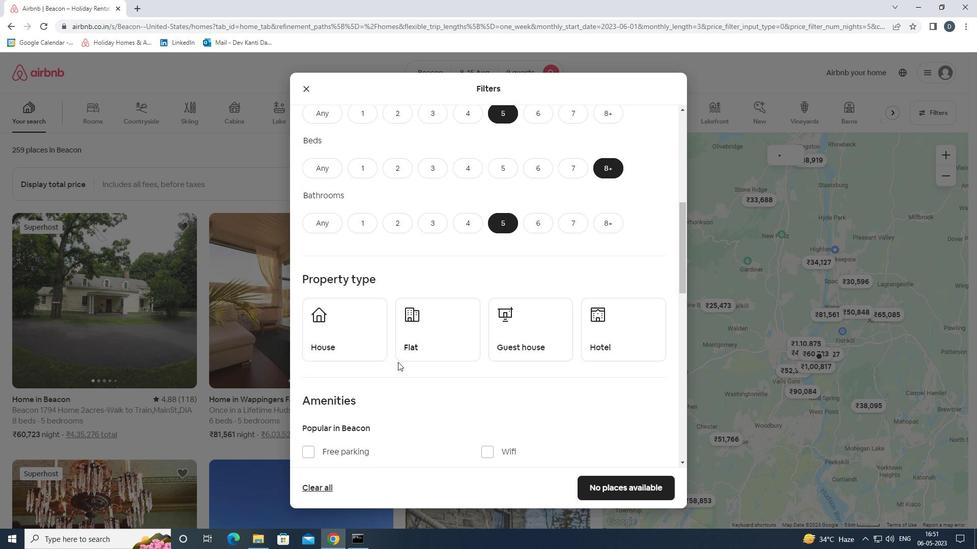 
Action: Mouse pressed left at (350, 334)
Screenshot: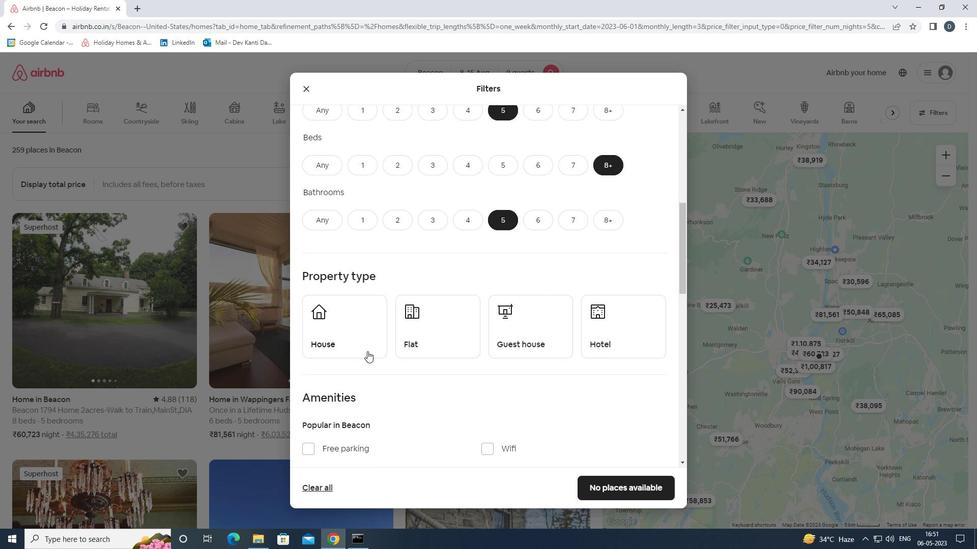 
Action: Mouse moved to (467, 334)
Screenshot: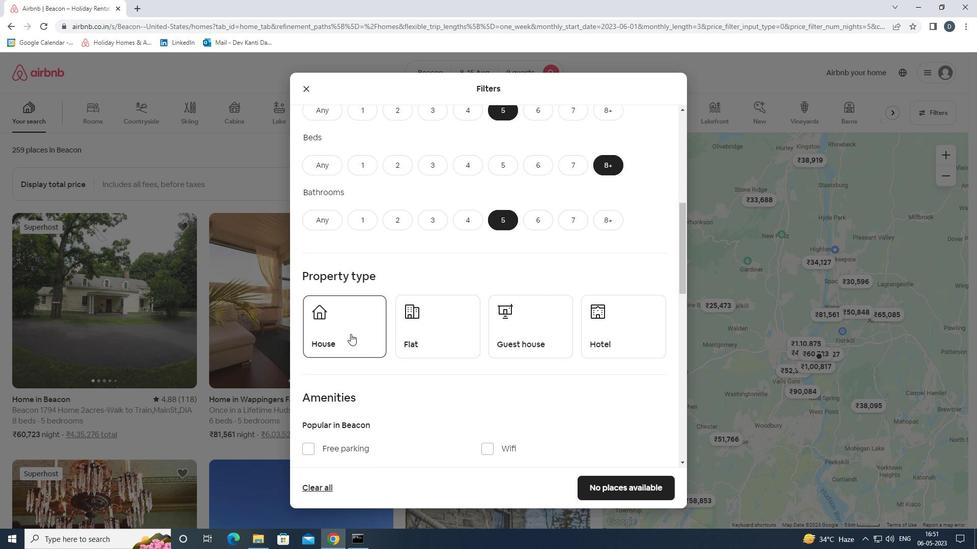 
Action: Mouse pressed left at (467, 334)
Screenshot: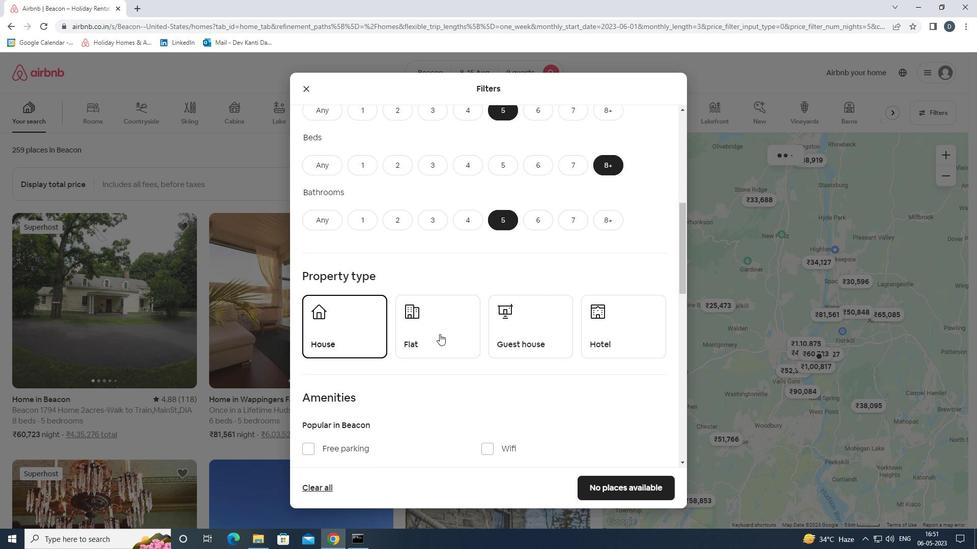 
Action: Mouse moved to (534, 329)
Screenshot: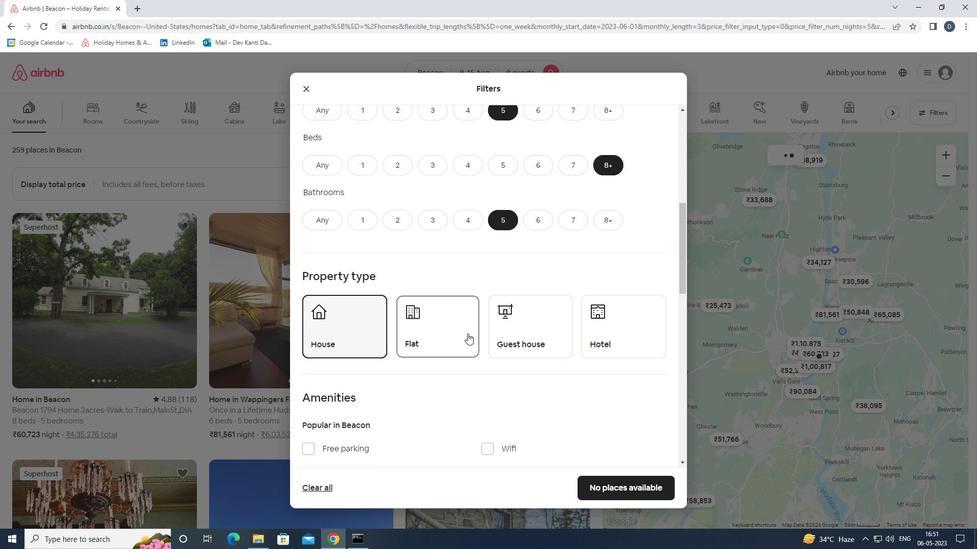 
Action: Mouse pressed left at (534, 329)
Screenshot: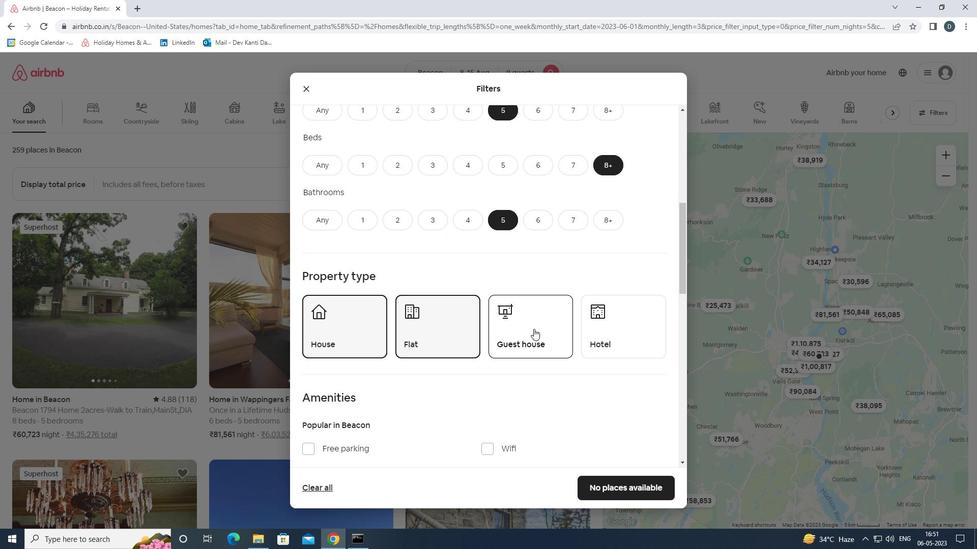 
Action: Mouse moved to (556, 346)
Screenshot: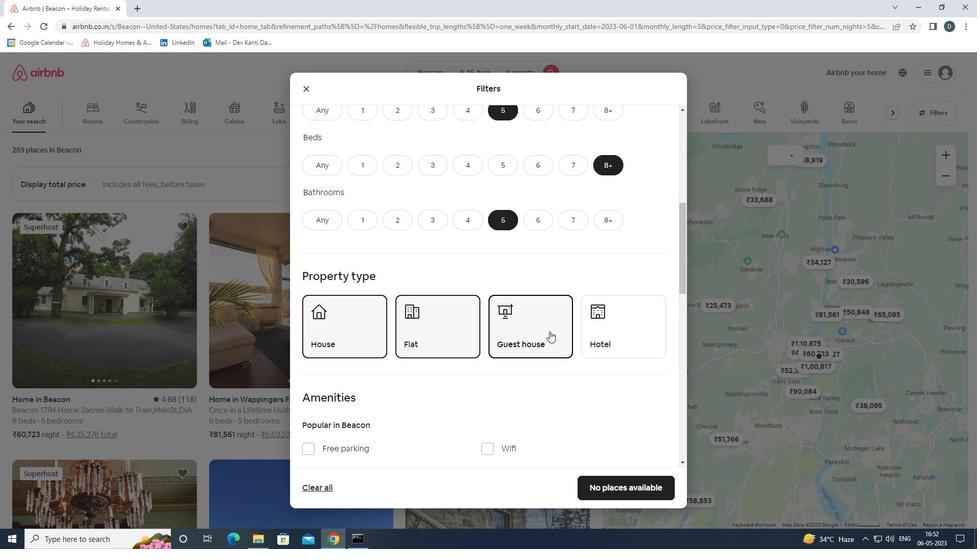 
Action: Mouse scrolled (556, 346) with delta (0, 0)
Screenshot: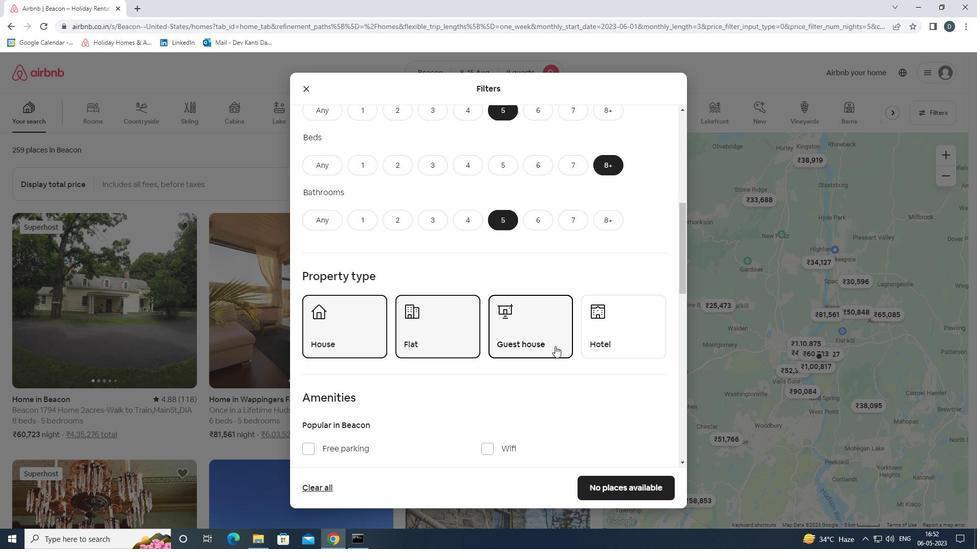 
Action: Mouse scrolled (556, 346) with delta (0, 0)
Screenshot: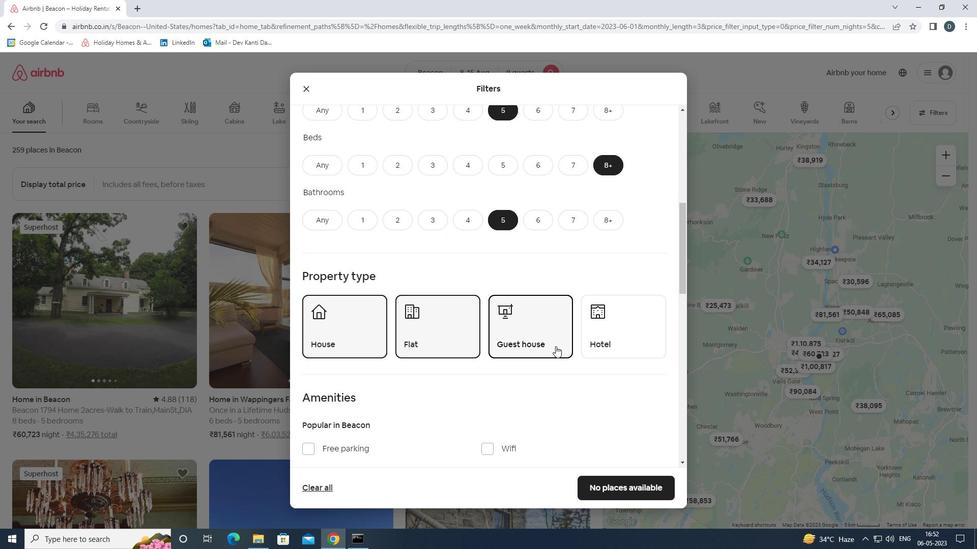 
Action: Mouse moved to (349, 343)
Screenshot: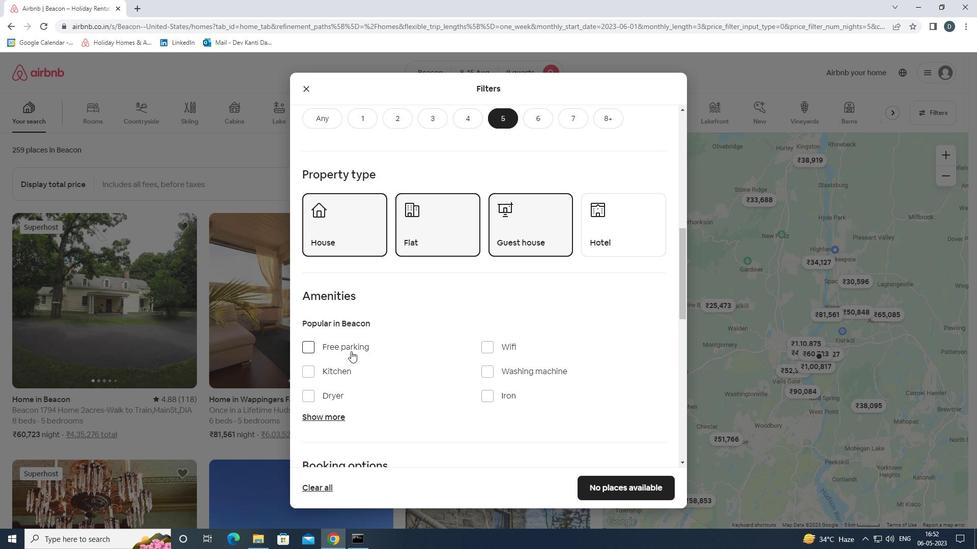 
Action: Mouse pressed left at (349, 343)
Screenshot: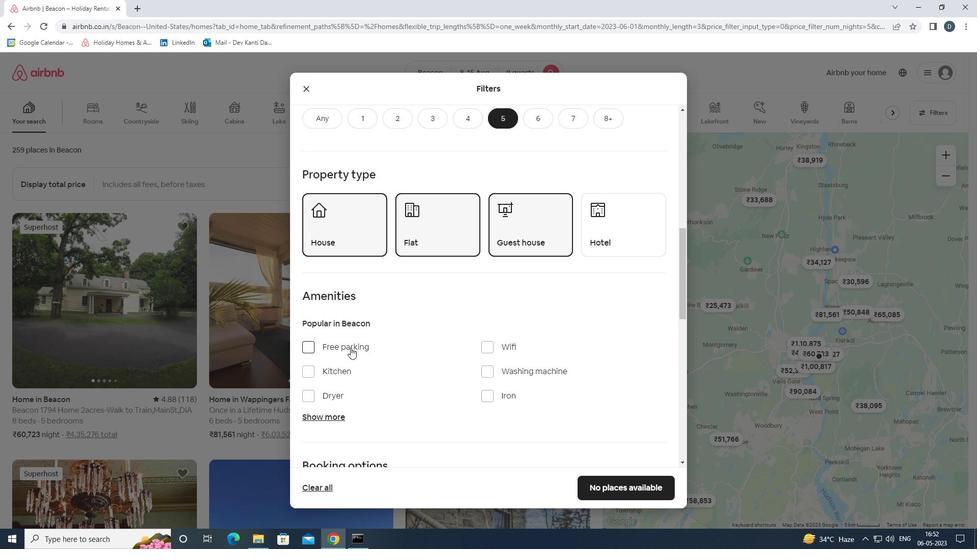 
Action: Mouse moved to (499, 344)
Screenshot: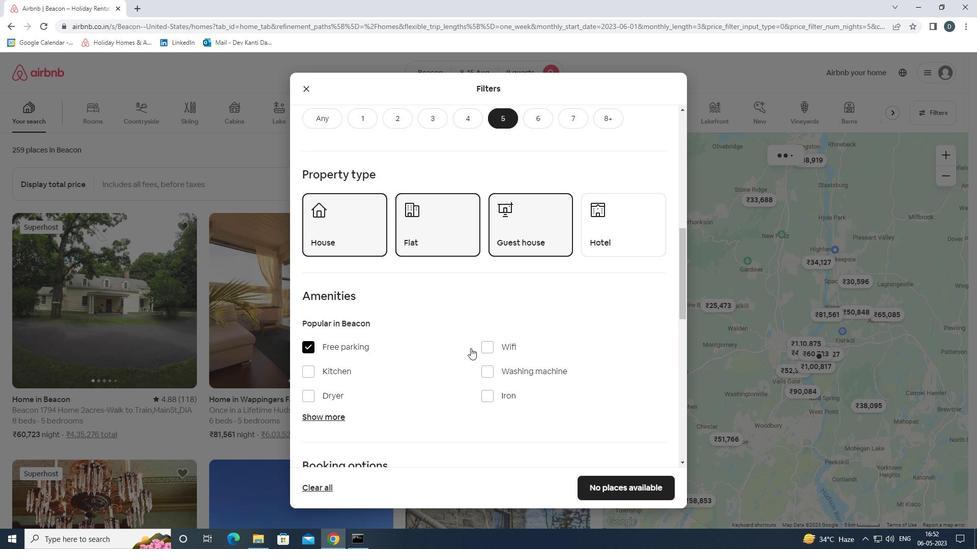 
Action: Mouse pressed left at (499, 344)
Screenshot: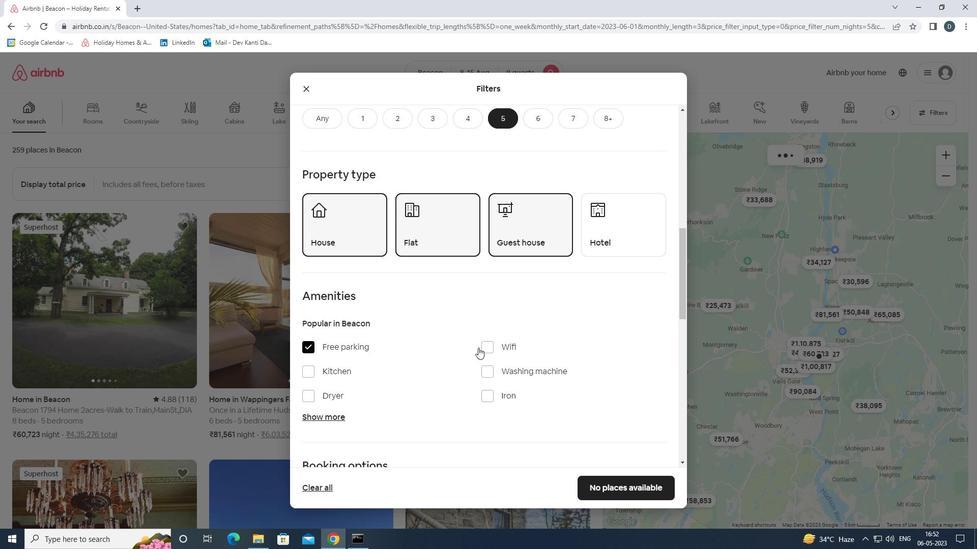 
Action: Mouse moved to (325, 418)
Screenshot: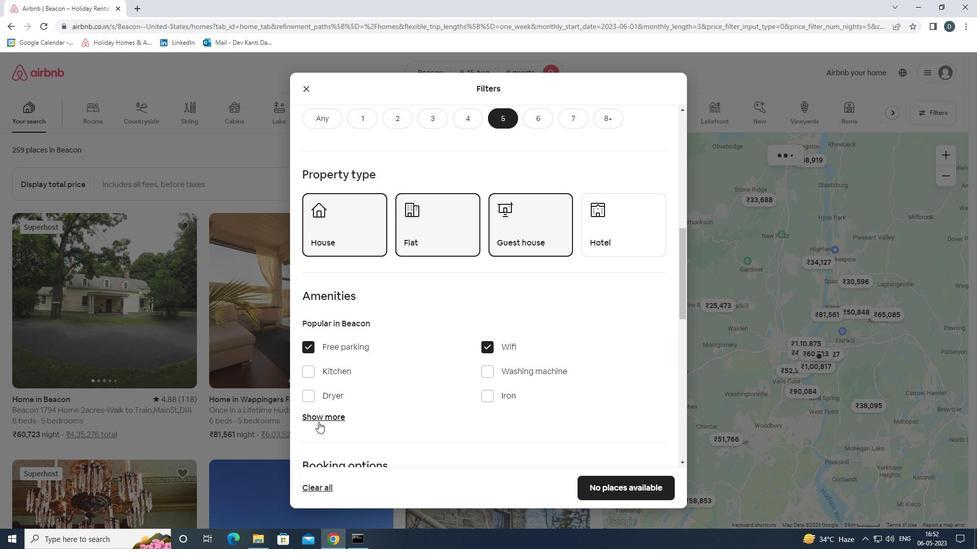 
Action: Mouse pressed left at (325, 418)
Screenshot: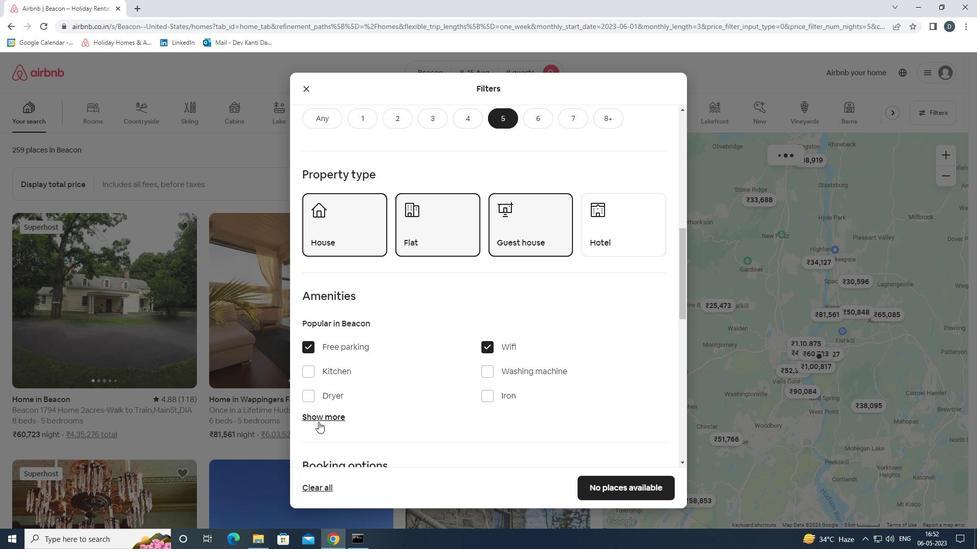 
Action: Mouse moved to (427, 396)
Screenshot: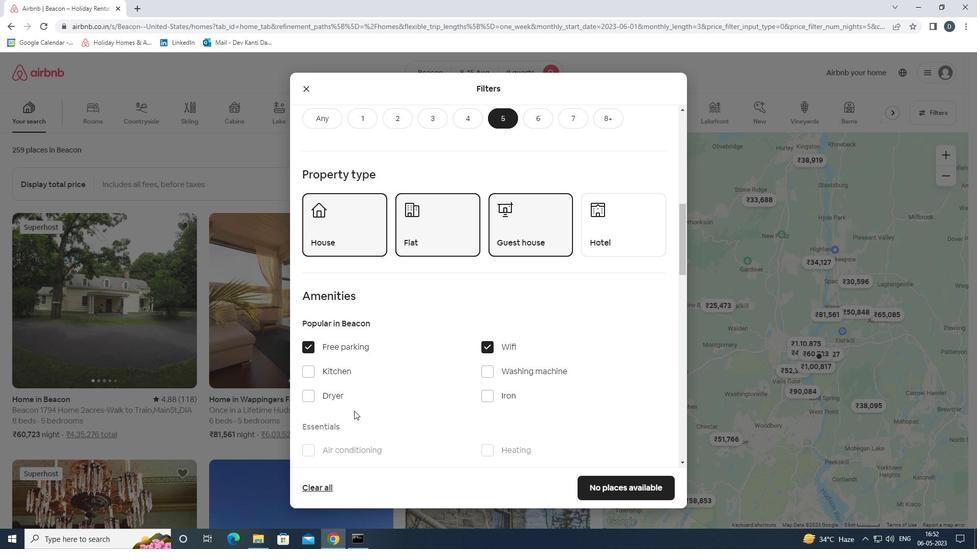 
Action: Mouse scrolled (427, 396) with delta (0, 0)
Screenshot: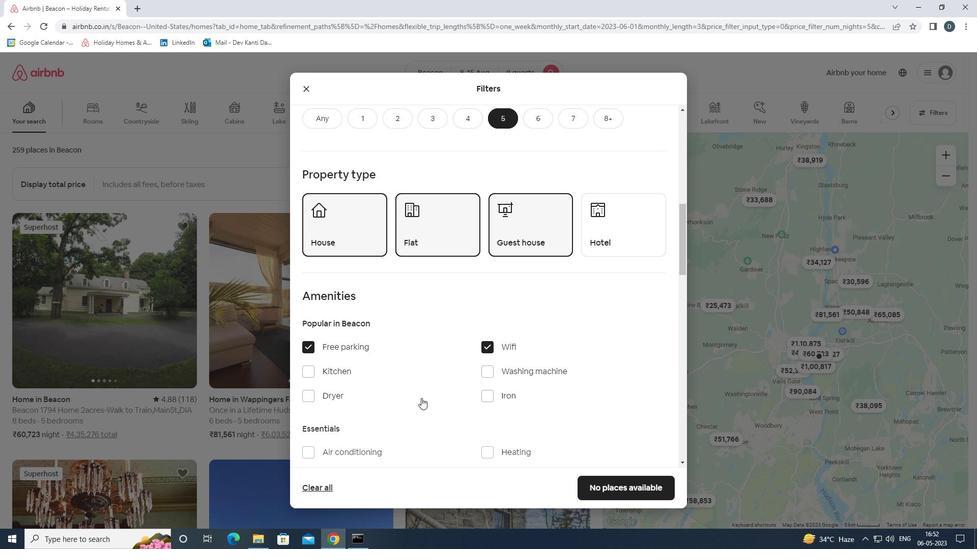 
Action: Mouse moved to (428, 396)
Screenshot: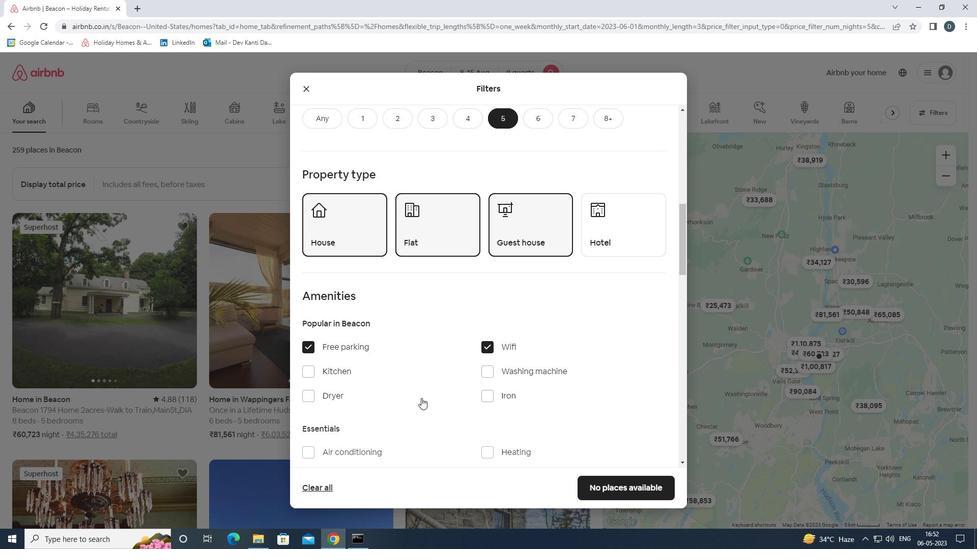 
Action: Mouse scrolled (428, 396) with delta (0, 0)
Screenshot: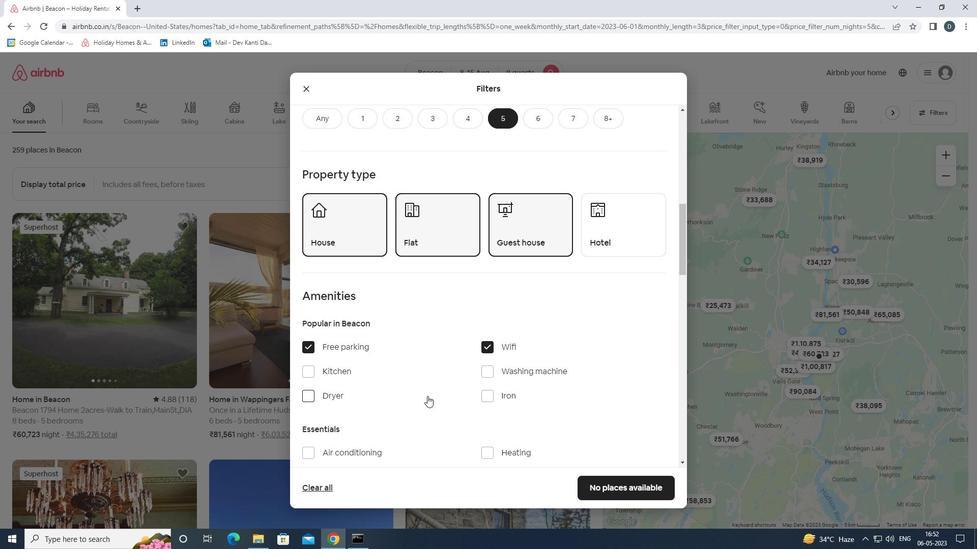 
Action: Mouse moved to (497, 373)
Screenshot: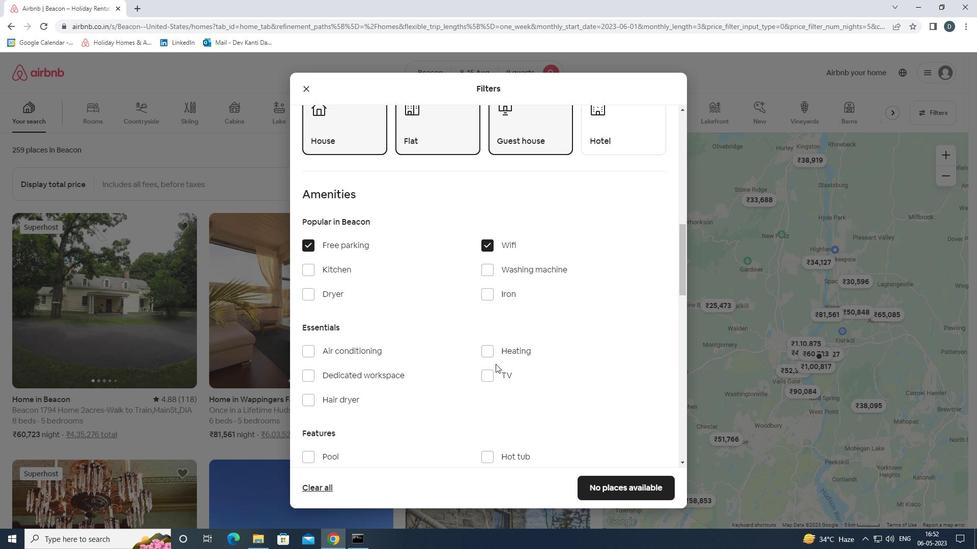 
Action: Mouse pressed left at (497, 373)
Screenshot: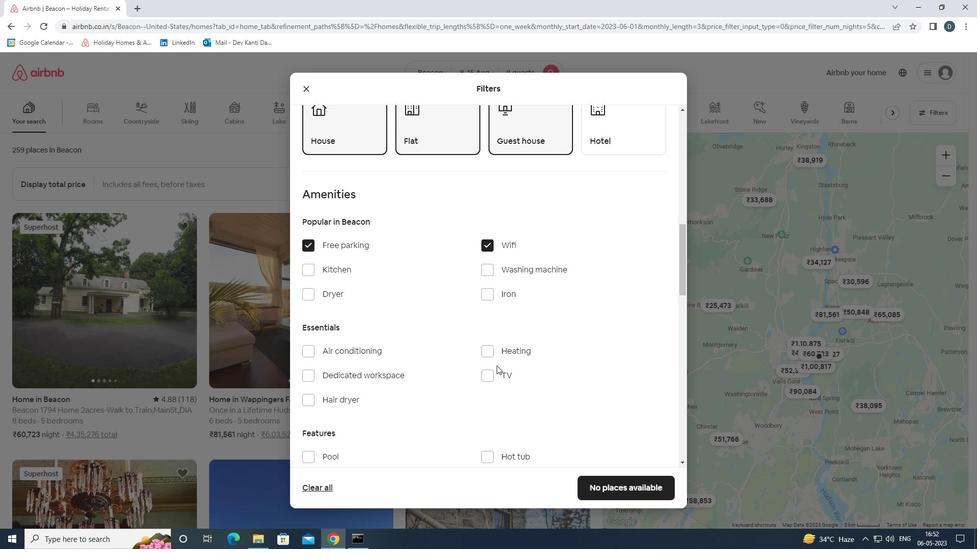
Action: Mouse moved to (494, 371)
Screenshot: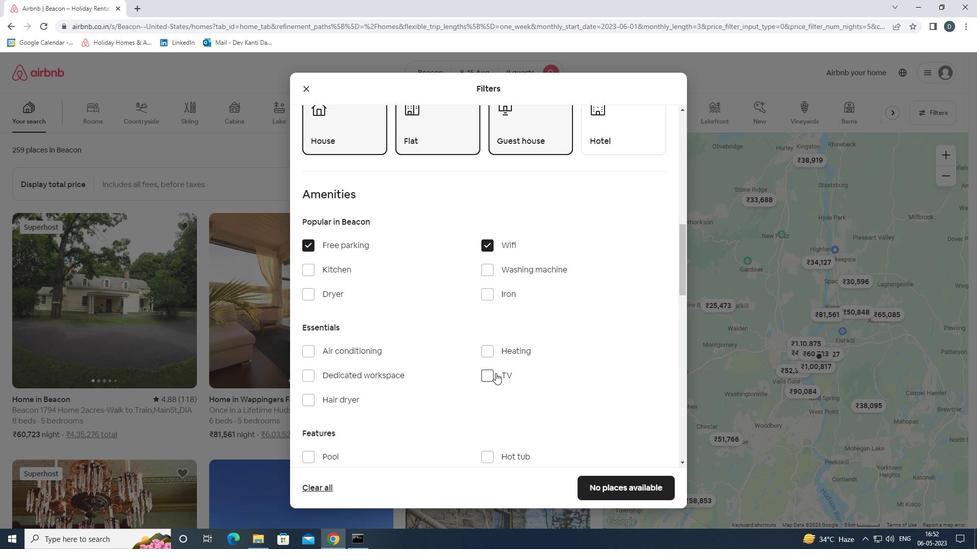 
Action: Mouse scrolled (494, 370) with delta (0, 0)
Screenshot: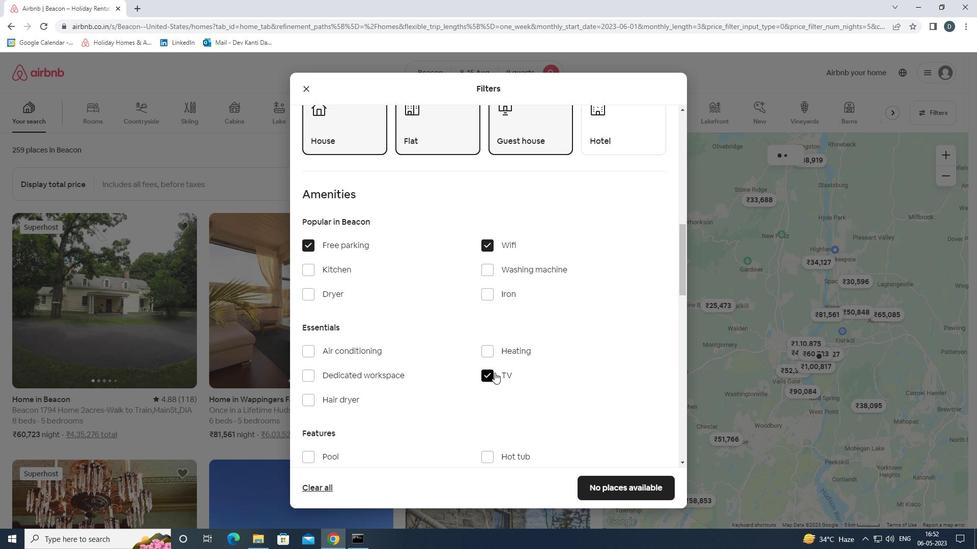 
Action: Mouse scrolled (494, 370) with delta (0, 0)
Screenshot: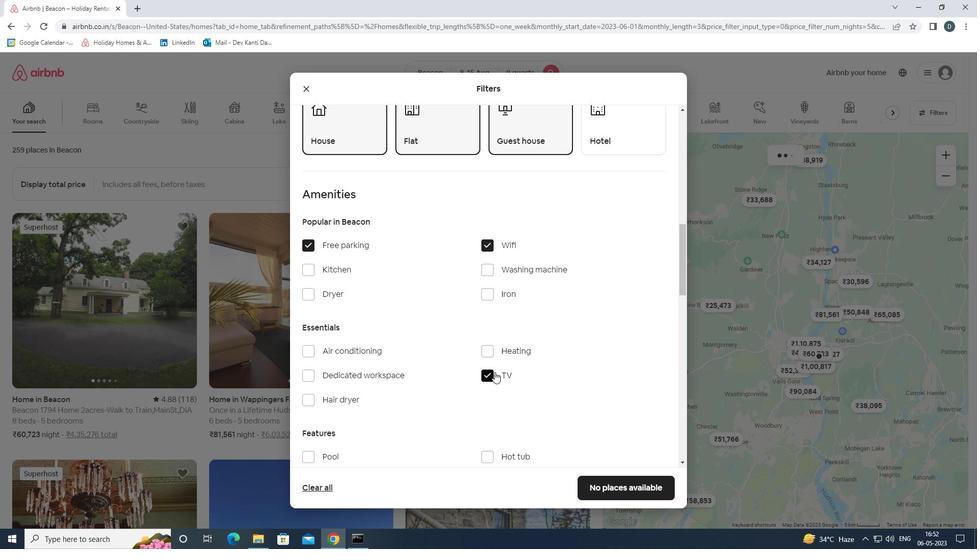 
Action: Mouse scrolled (494, 370) with delta (0, 0)
Screenshot: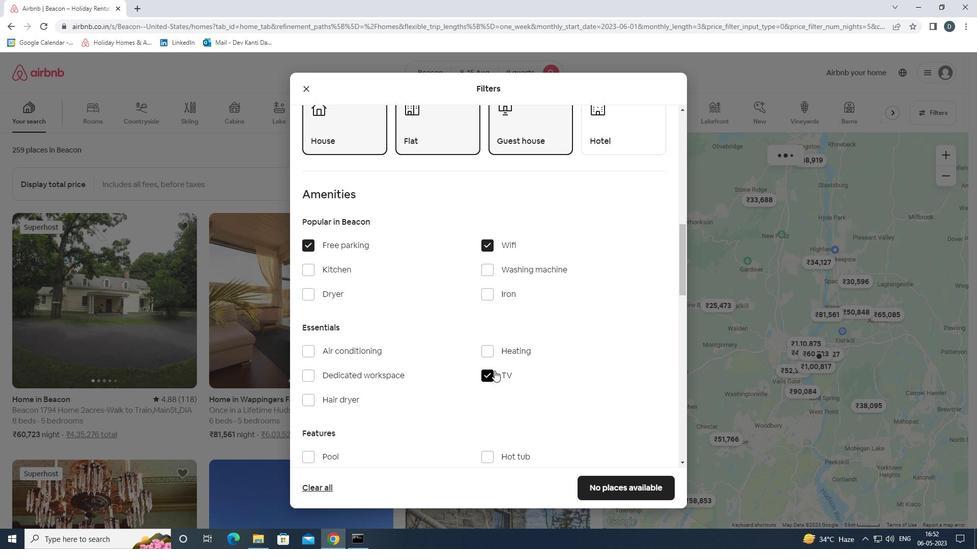 
Action: Mouse moved to (335, 350)
Screenshot: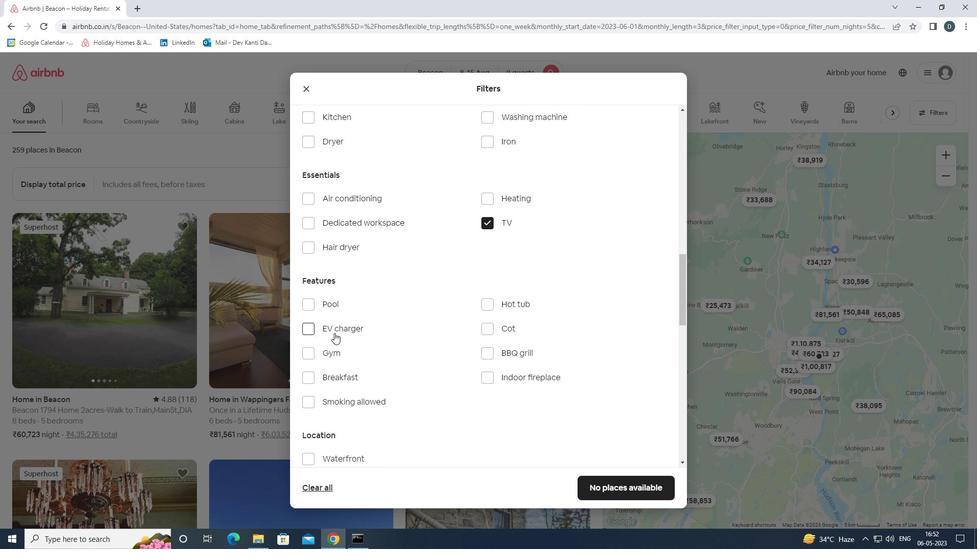 
Action: Mouse pressed left at (335, 350)
Screenshot: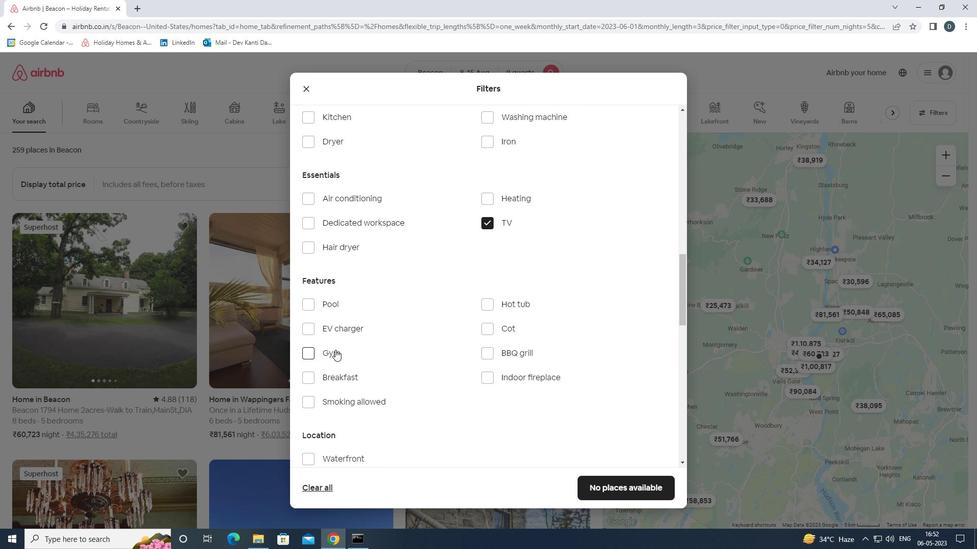 
Action: Mouse moved to (343, 378)
Screenshot: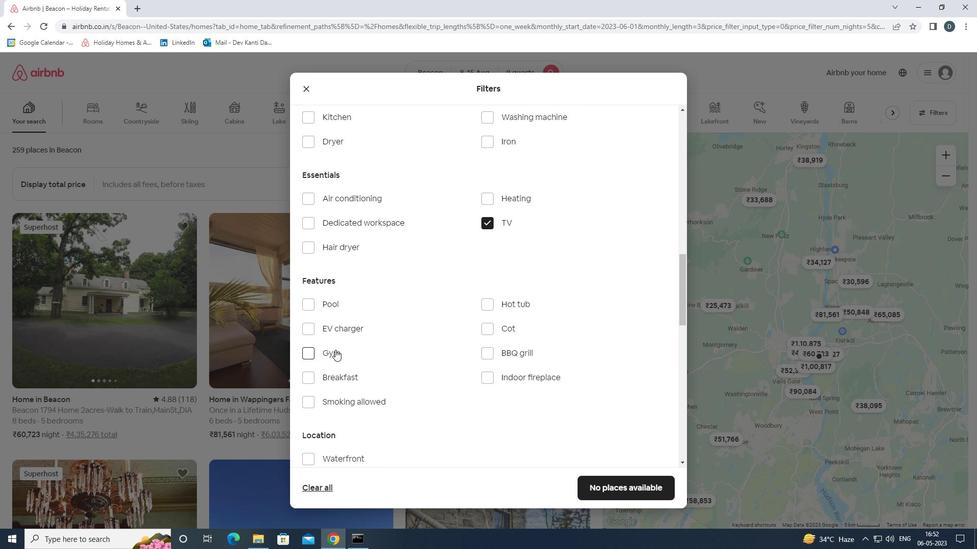 
Action: Mouse pressed left at (343, 378)
Screenshot: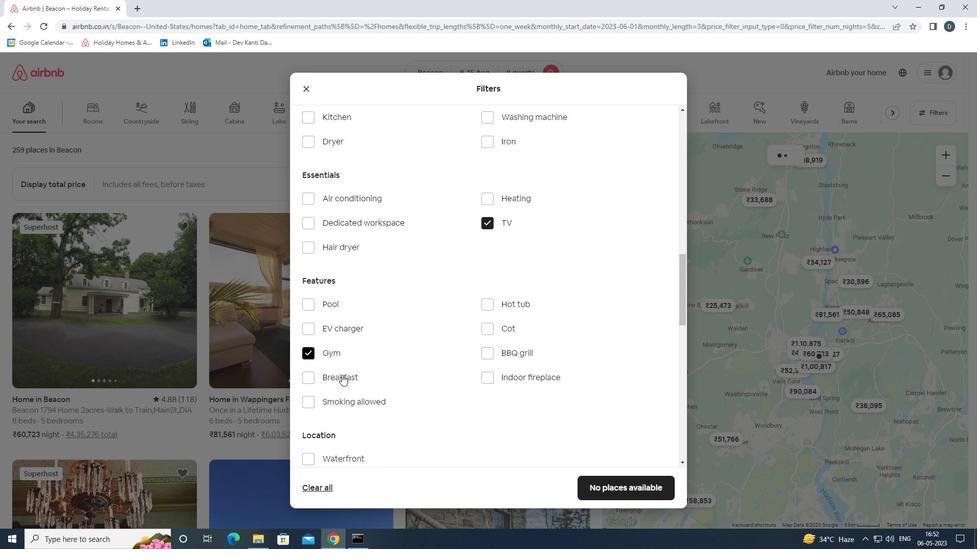 
Action: Mouse moved to (416, 370)
Screenshot: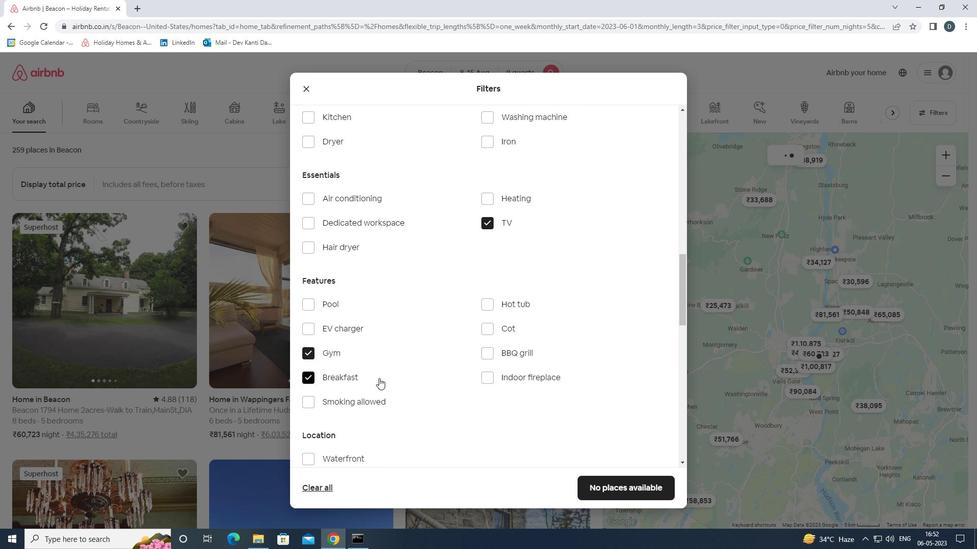 
Action: Mouse scrolled (416, 370) with delta (0, 0)
Screenshot: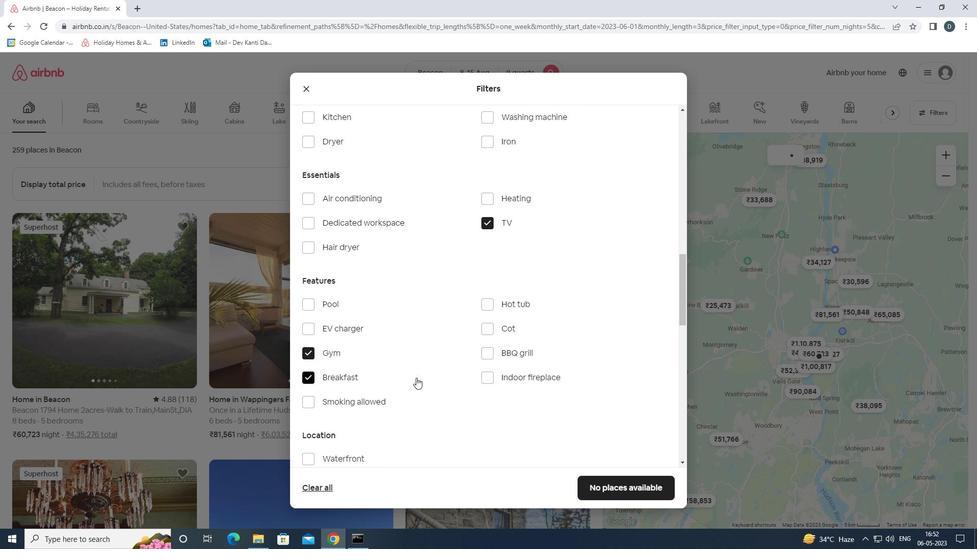 
Action: Mouse scrolled (416, 370) with delta (0, 0)
Screenshot: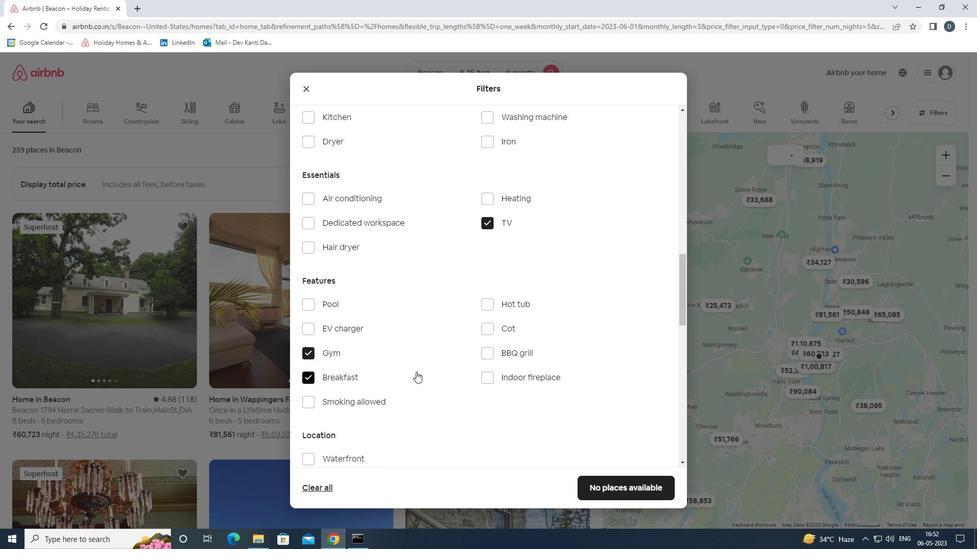 
Action: Mouse scrolled (416, 370) with delta (0, 0)
Screenshot: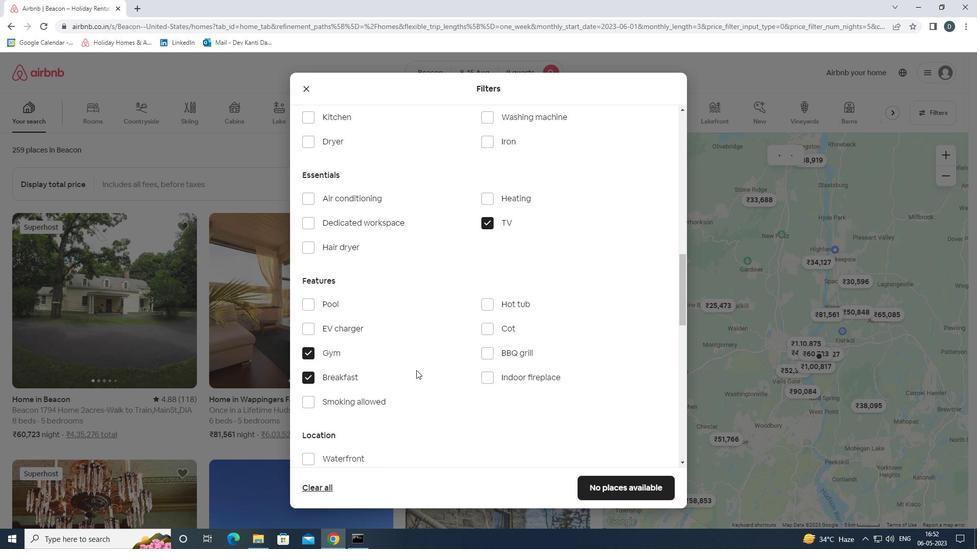 
Action: Mouse scrolled (416, 370) with delta (0, 0)
Screenshot: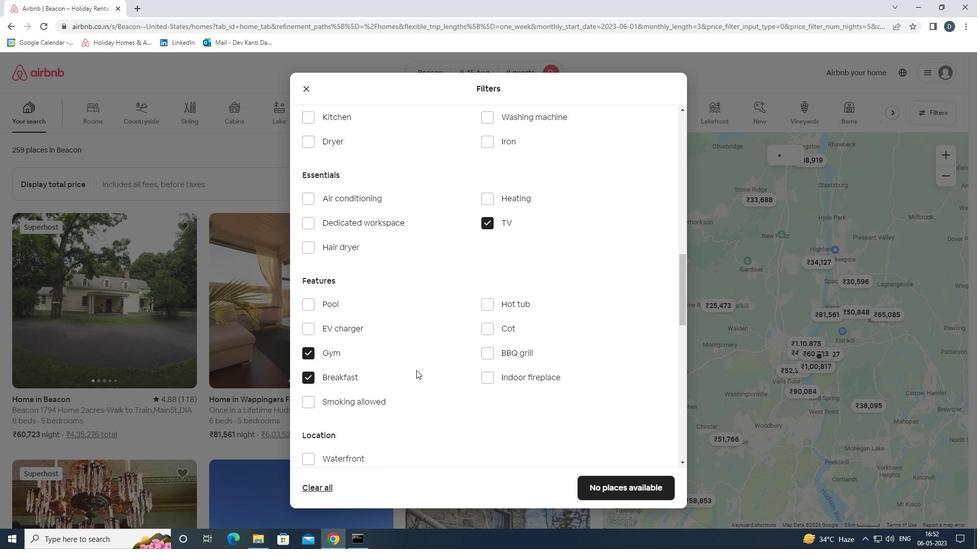 
Action: Mouse moved to (511, 348)
Screenshot: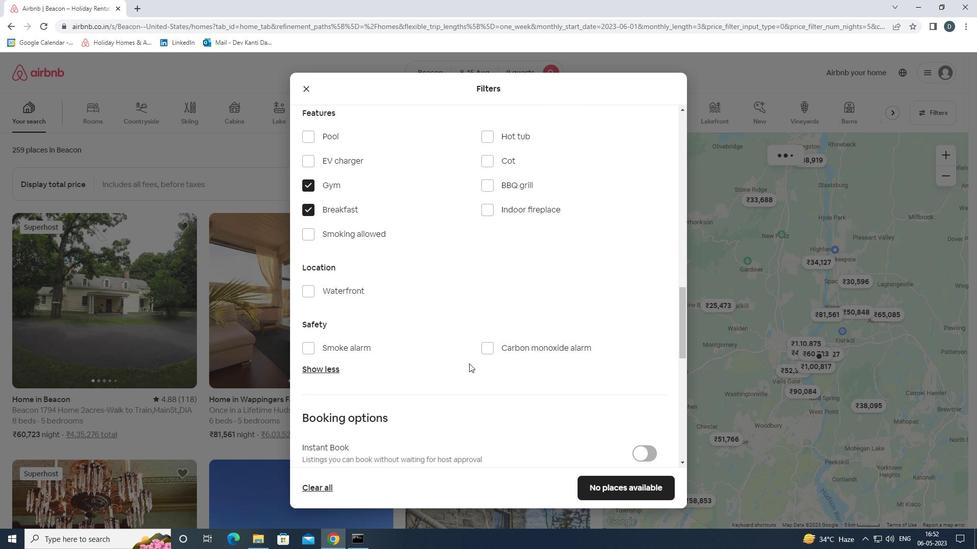 
Action: Mouse scrolled (511, 347) with delta (0, 0)
Screenshot: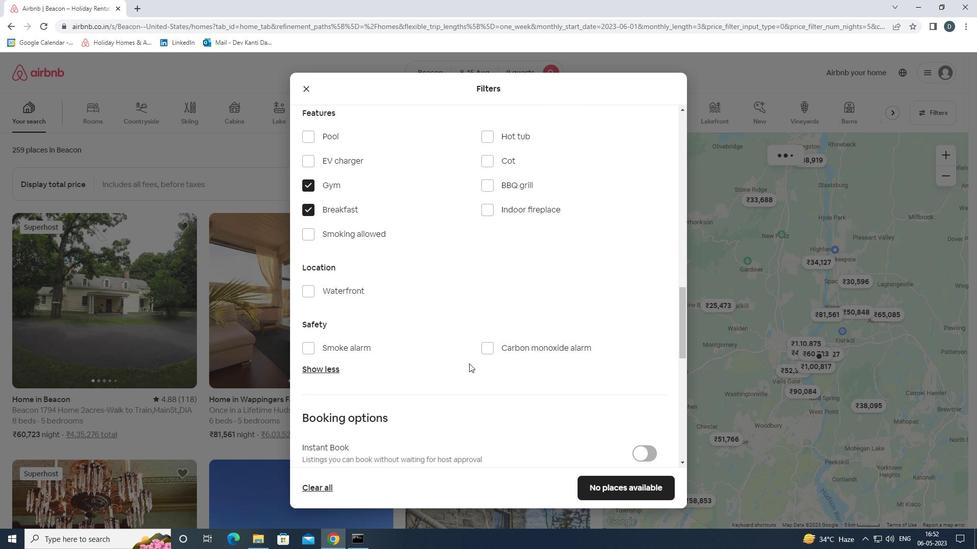 
Action: Mouse moved to (537, 348)
Screenshot: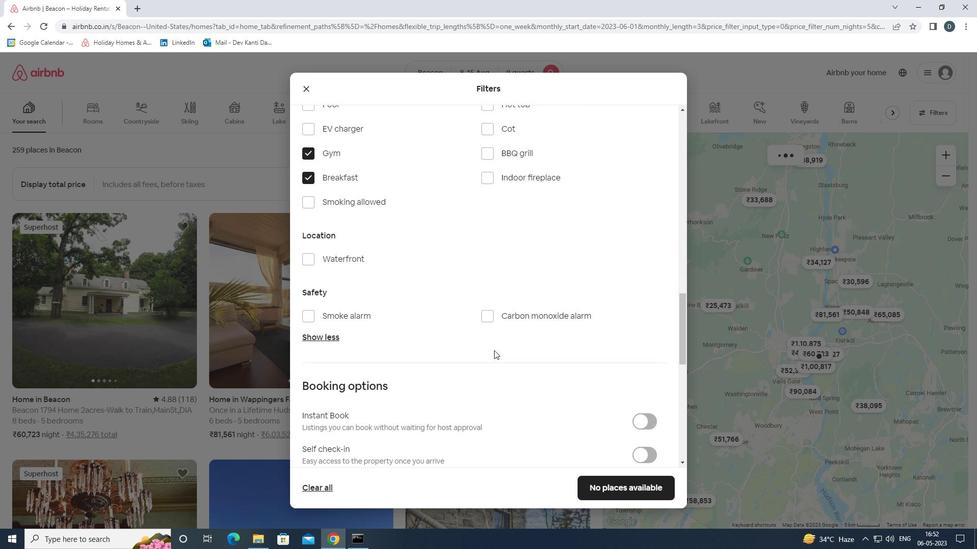 
Action: Mouse scrolled (537, 347) with delta (0, 0)
Screenshot: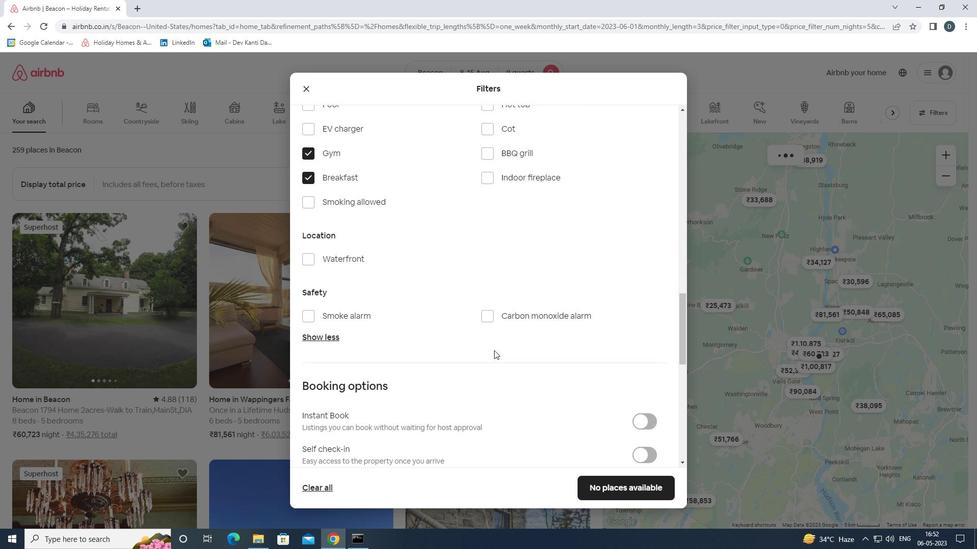 
Action: Mouse moved to (638, 348)
Screenshot: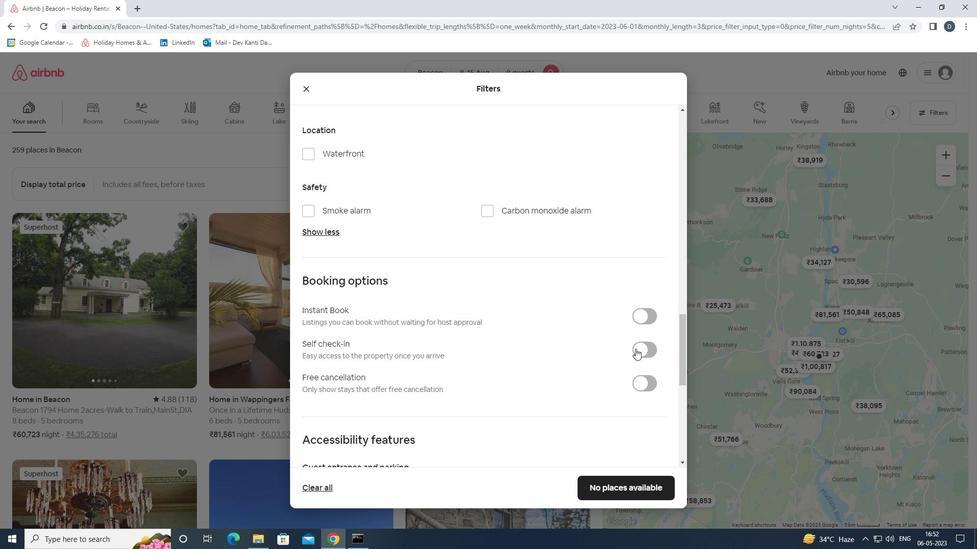 
Action: Mouse pressed left at (638, 348)
Screenshot: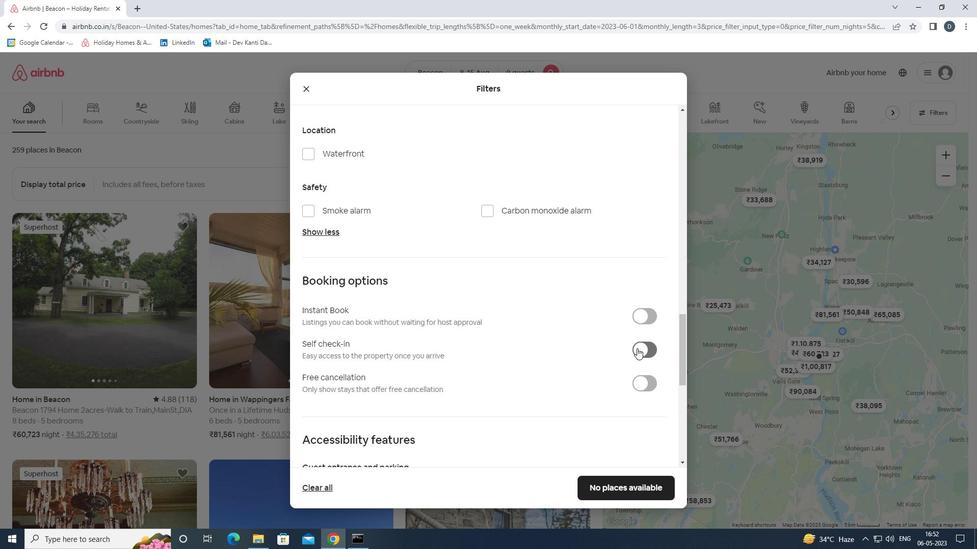 
Action: Mouse moved to (632, 348)
Screenshot: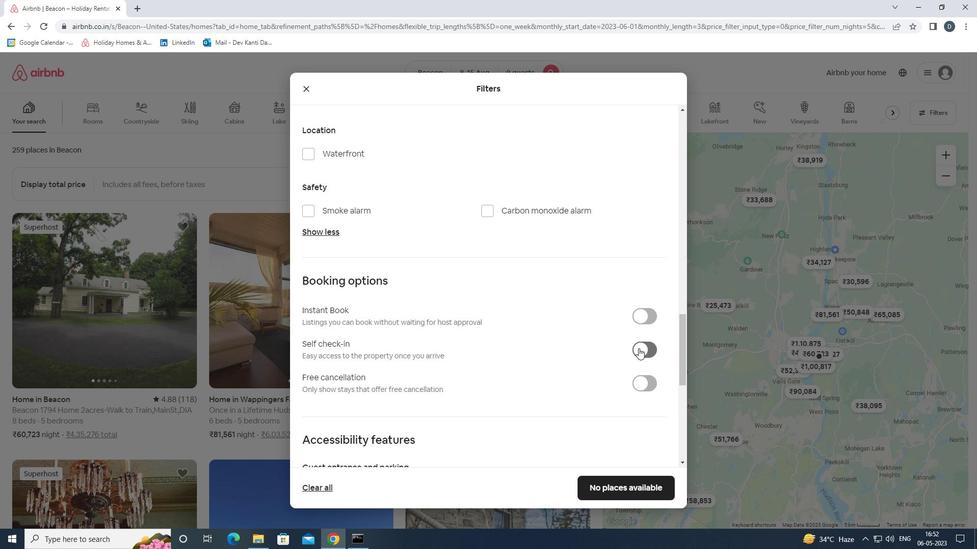 
Action: Mouse scrolled (632, 348) with delta (0, 0)
Screenshot: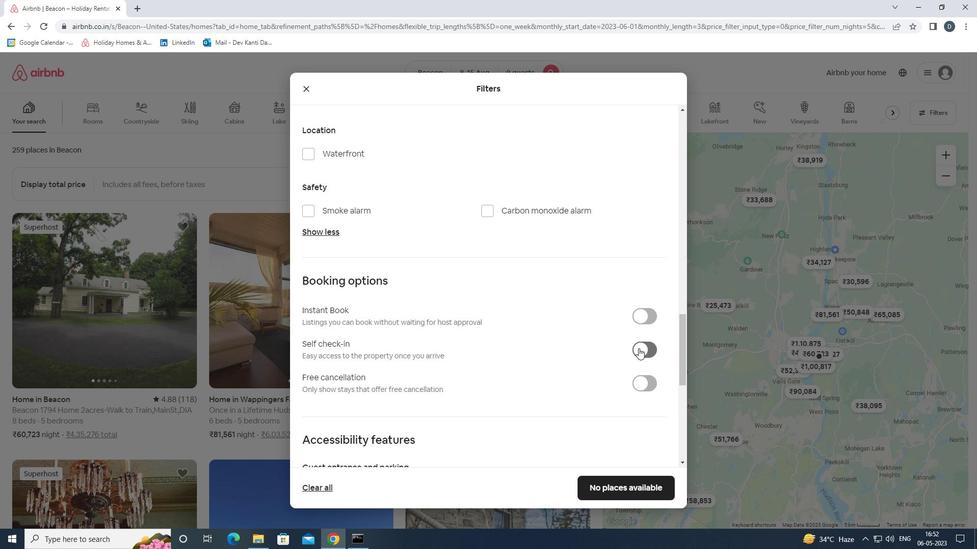 
Action: Mouse moved to (631, 348)
Screenshot: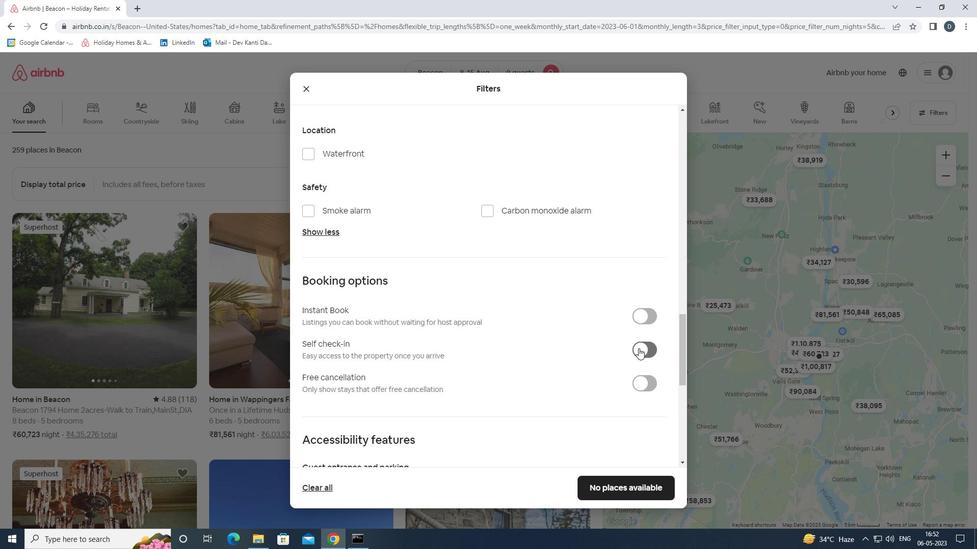 
Action: Mouse scrolled (631, 348) with delta (0, 0)
Screenshot: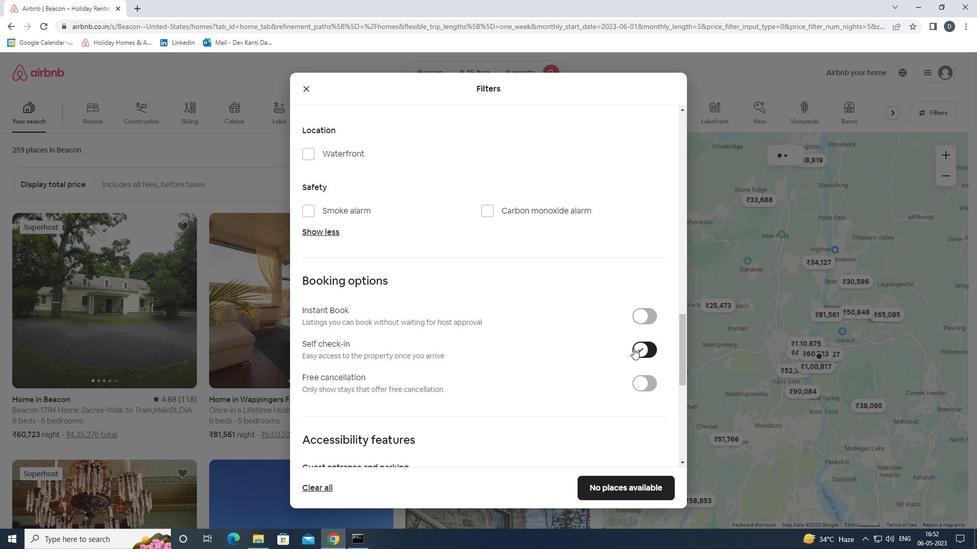 
Action: Mouse scrolled (631, 348) with delta (0, 0)
Screenshot: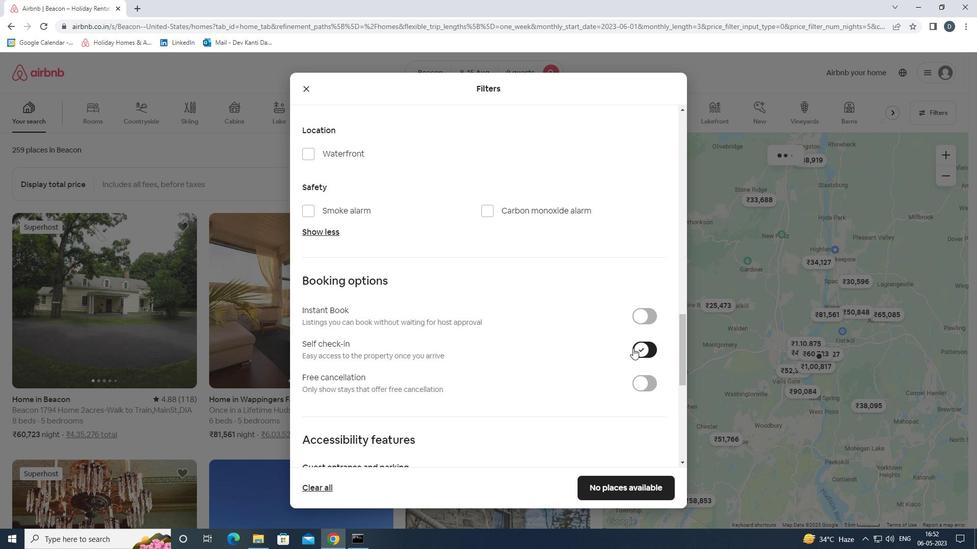 
Action: Mouse scrolled (631, 348) with delta (0, 0)
Screenshot: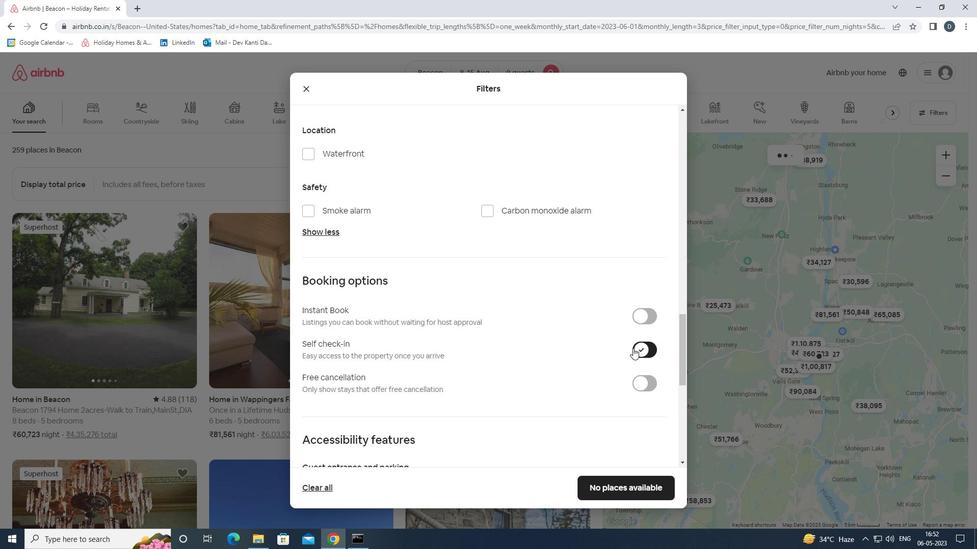 
Action: Mouse moved to (626, 347)
Screenshot: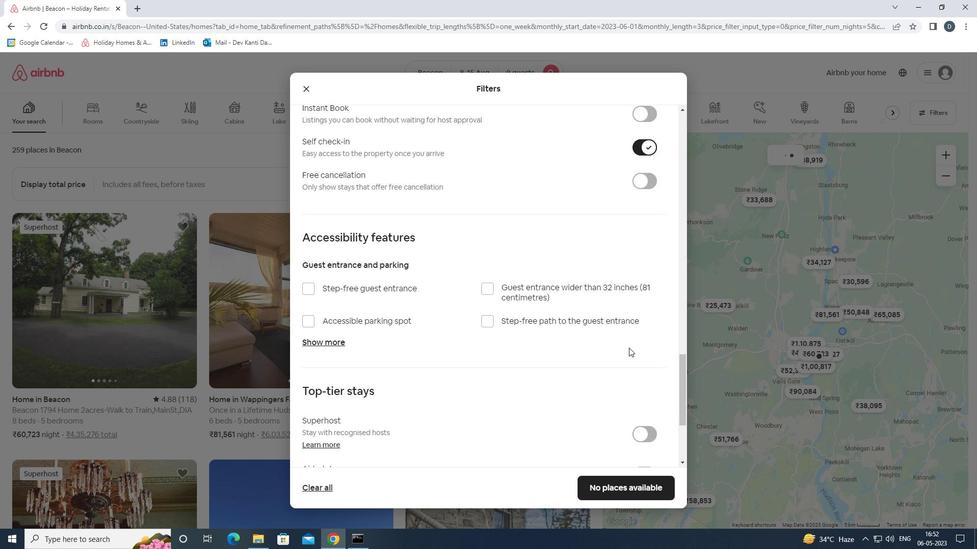 
Action: Mouse scrolled (626, 347) with delta (0, 0)
Screenshot: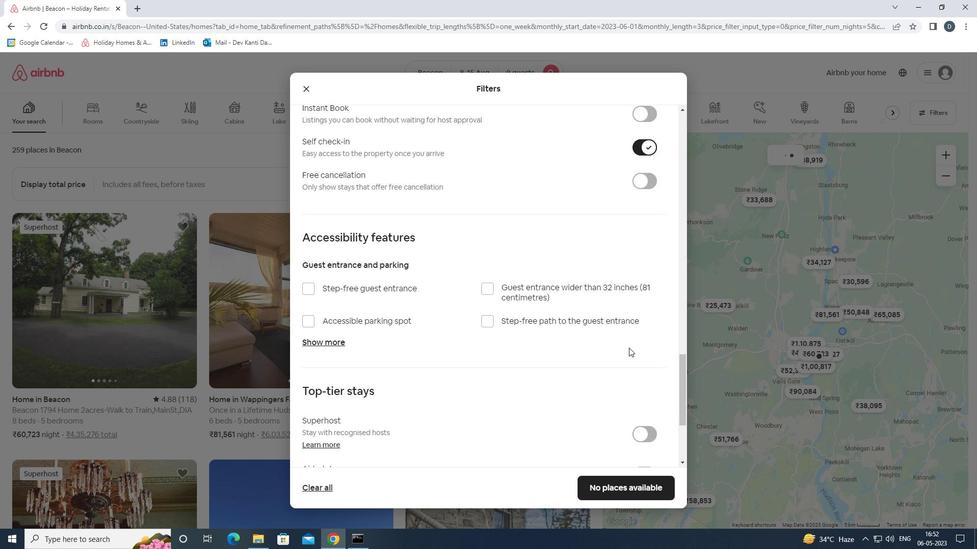 
Action: Mouse scrolled (626, 347) with delta (0, 0)
Screenshot: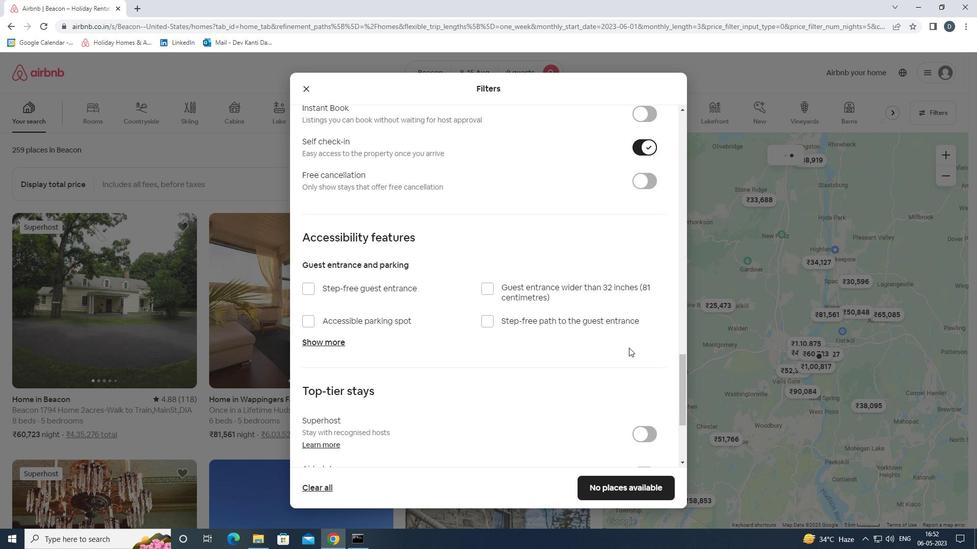 
Action: Mouse moved to (625, 347)
Screenshot: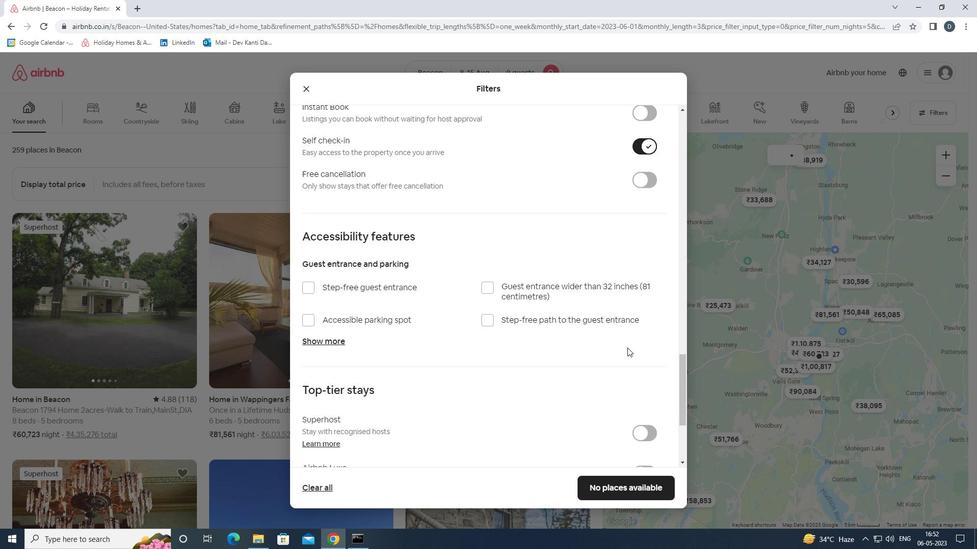 
Action: Mouse scrolled (625, 347) with delta (0, 0)
Screenshot: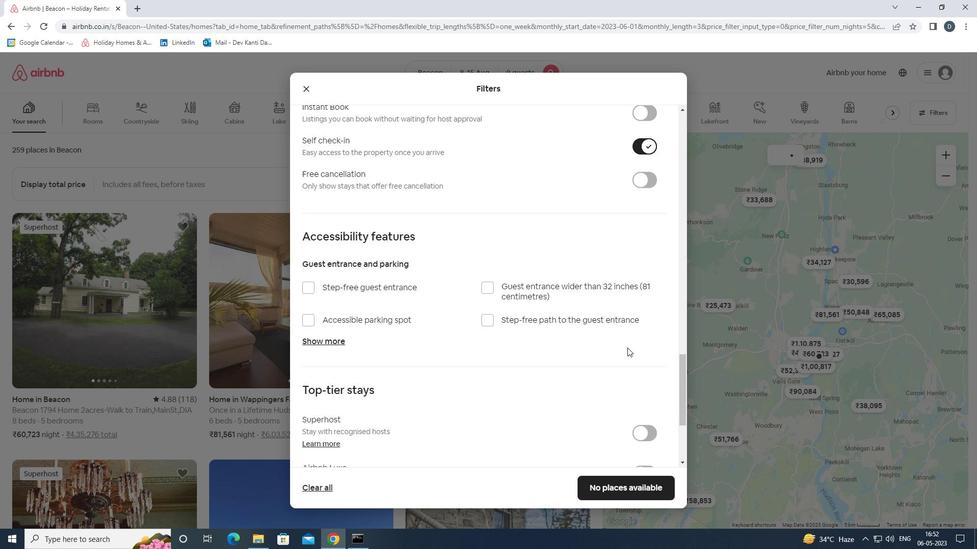 
Action: Mouse moved to (625, 347)
Screenshot: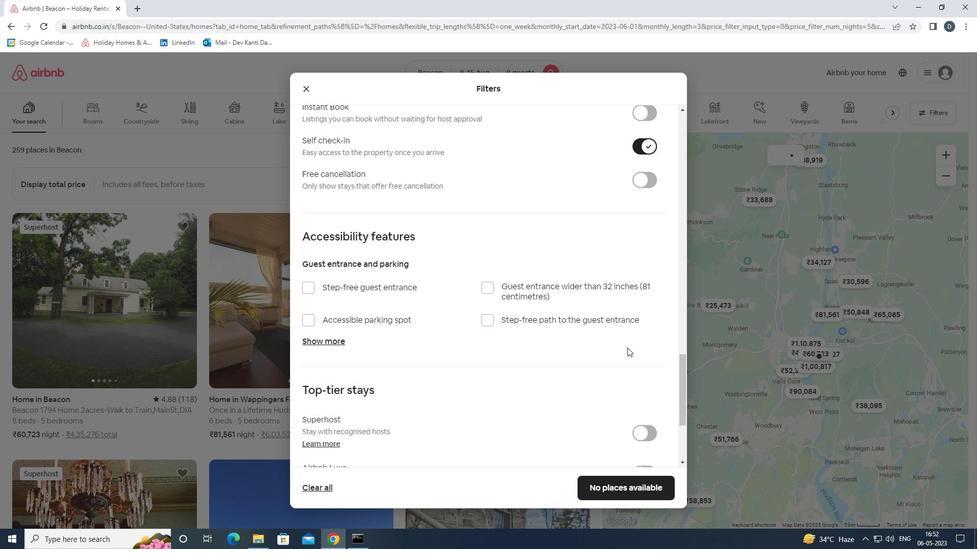 
Action: Mouse scrolled (625, 347) with delta (0, 0)
Screenshot: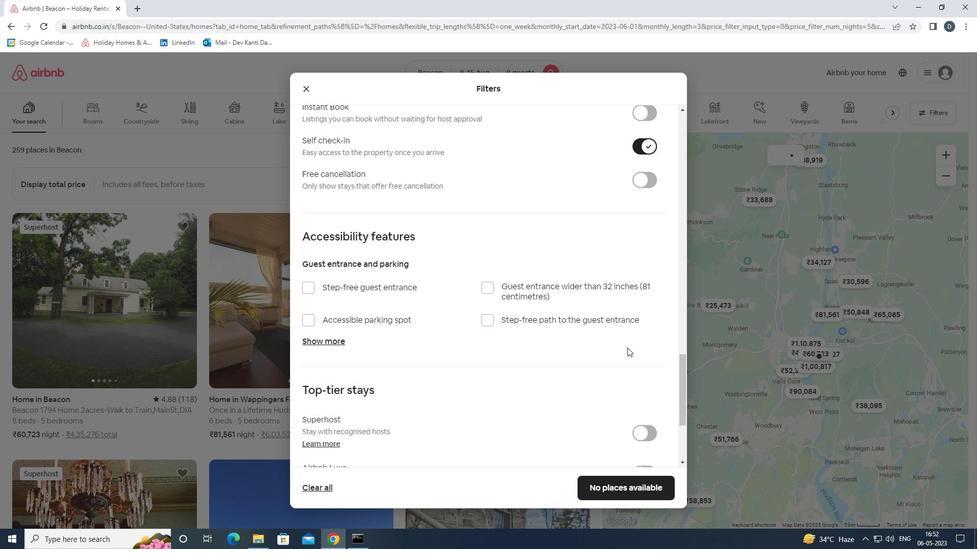 
Action: Mouse moved to (330, 396)
Screenshot: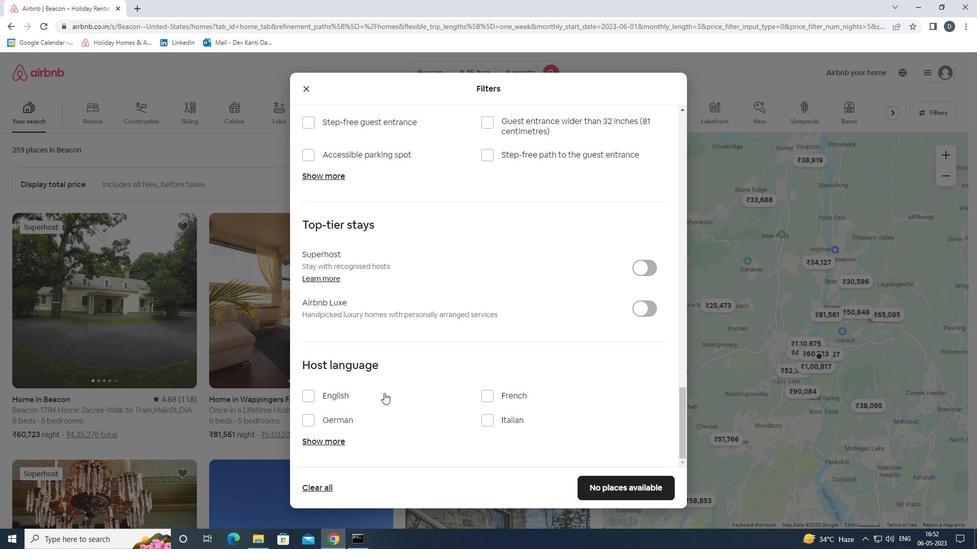 
Action: Mouse pressed left at (330, 396)
Screenshot: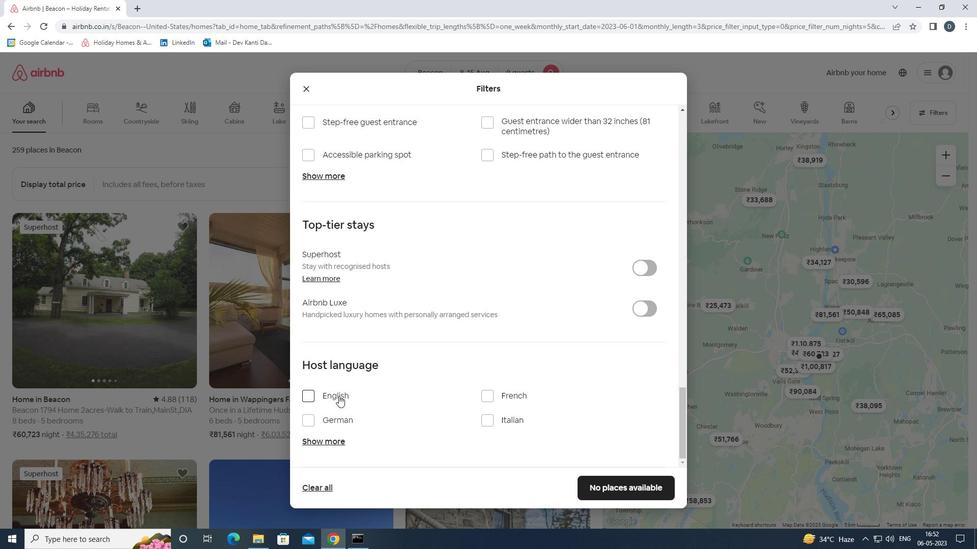 
Action: Mouse moved to (624, 494)
Screenshot: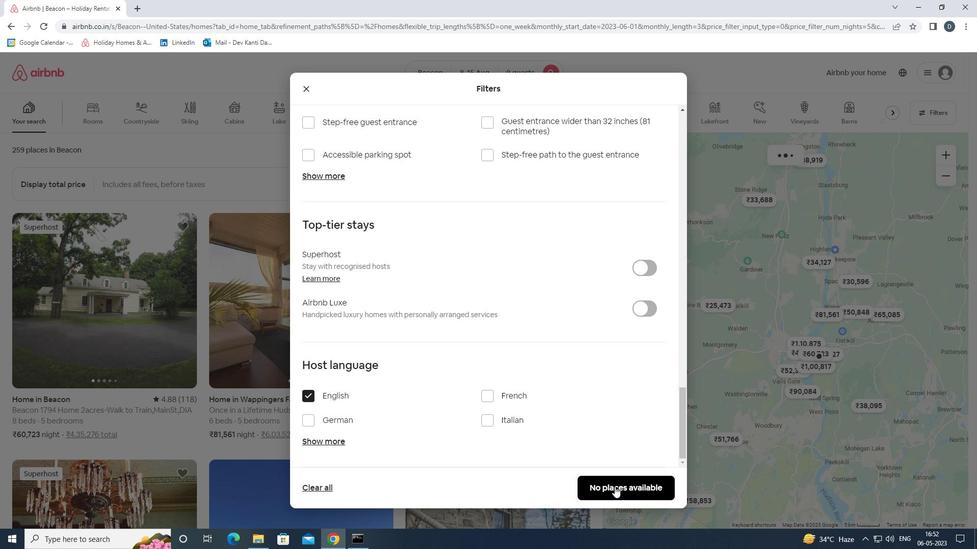 
Action: Mouse pressed left at (624, 494)
Screenshot: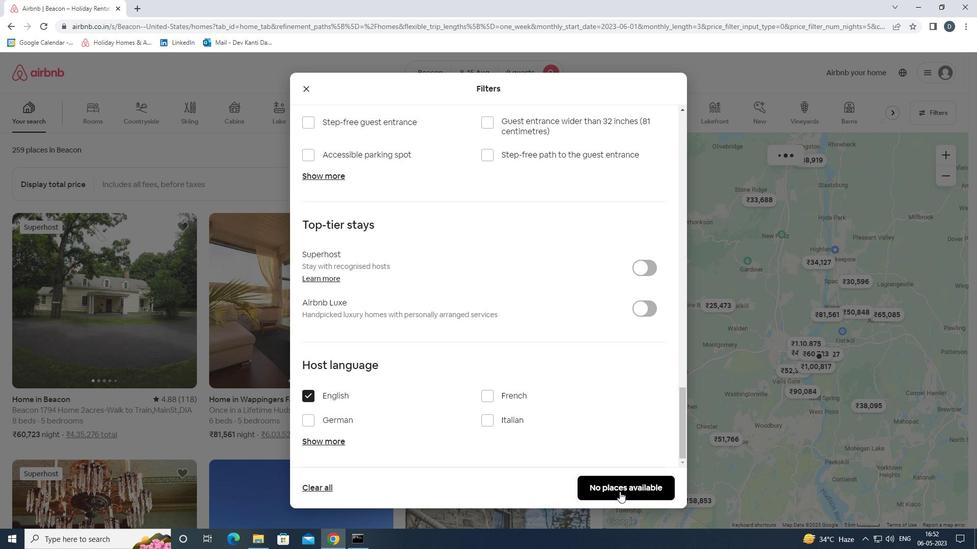 
Action: Mouse moved to (625, 393)
Screenshot: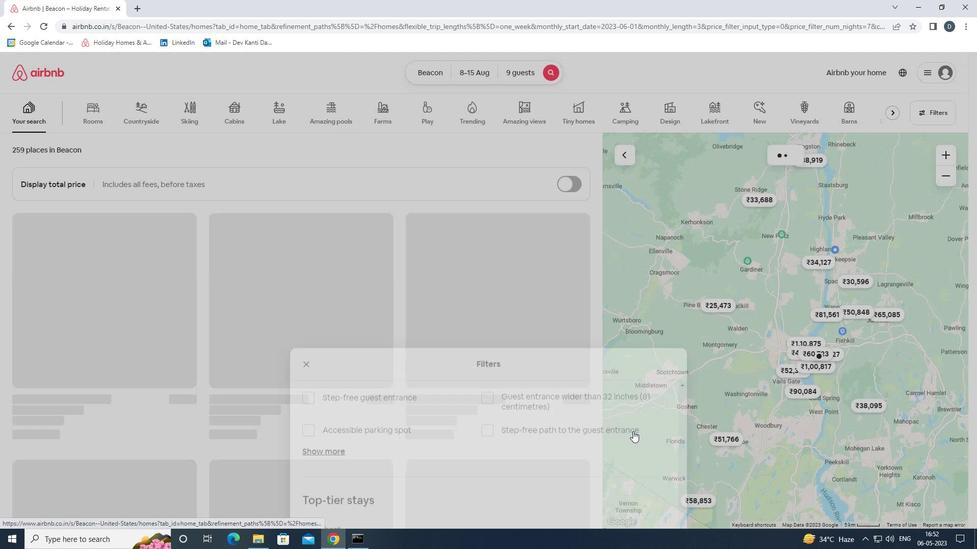 
